 Task: Select a due date automation when advanced on, 2 days before a card is due add fields without custom field "Resume" set to a date between 1 and 7 days ago at 11:00 AM.
Action: Mouse moved to (1355, 103)
Screenshot: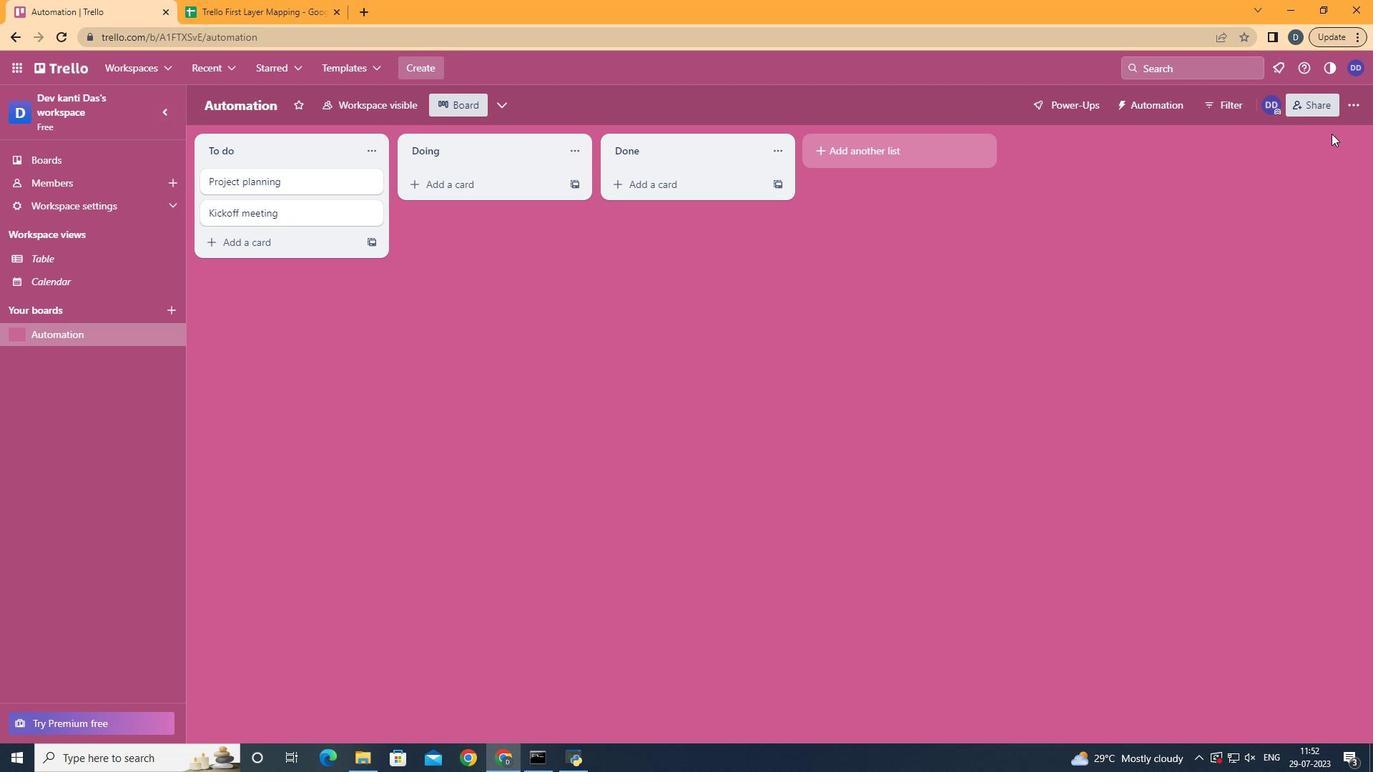 
Action: Mouse pressed left at (1355, 103)
Screenshot: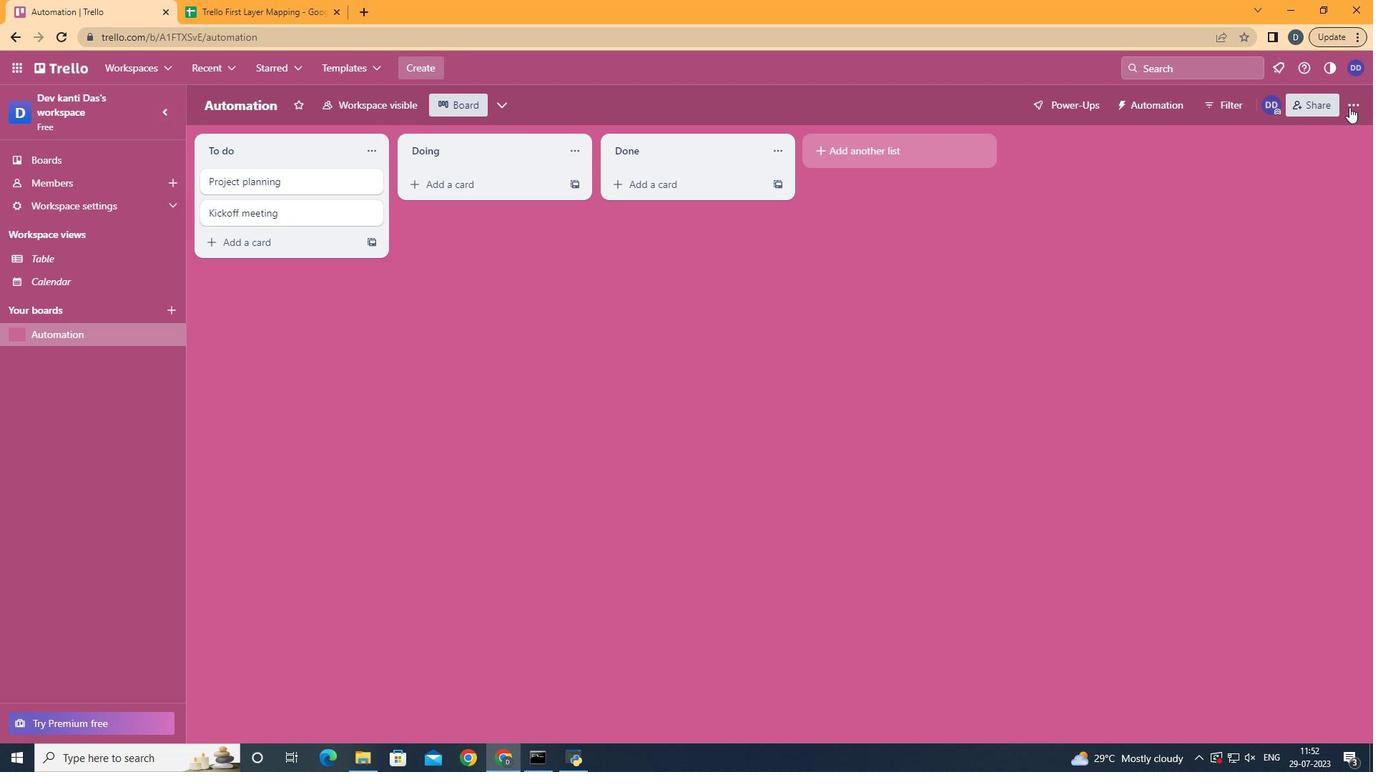
Action: Mouse moved to (1192, 302)
Screenshot: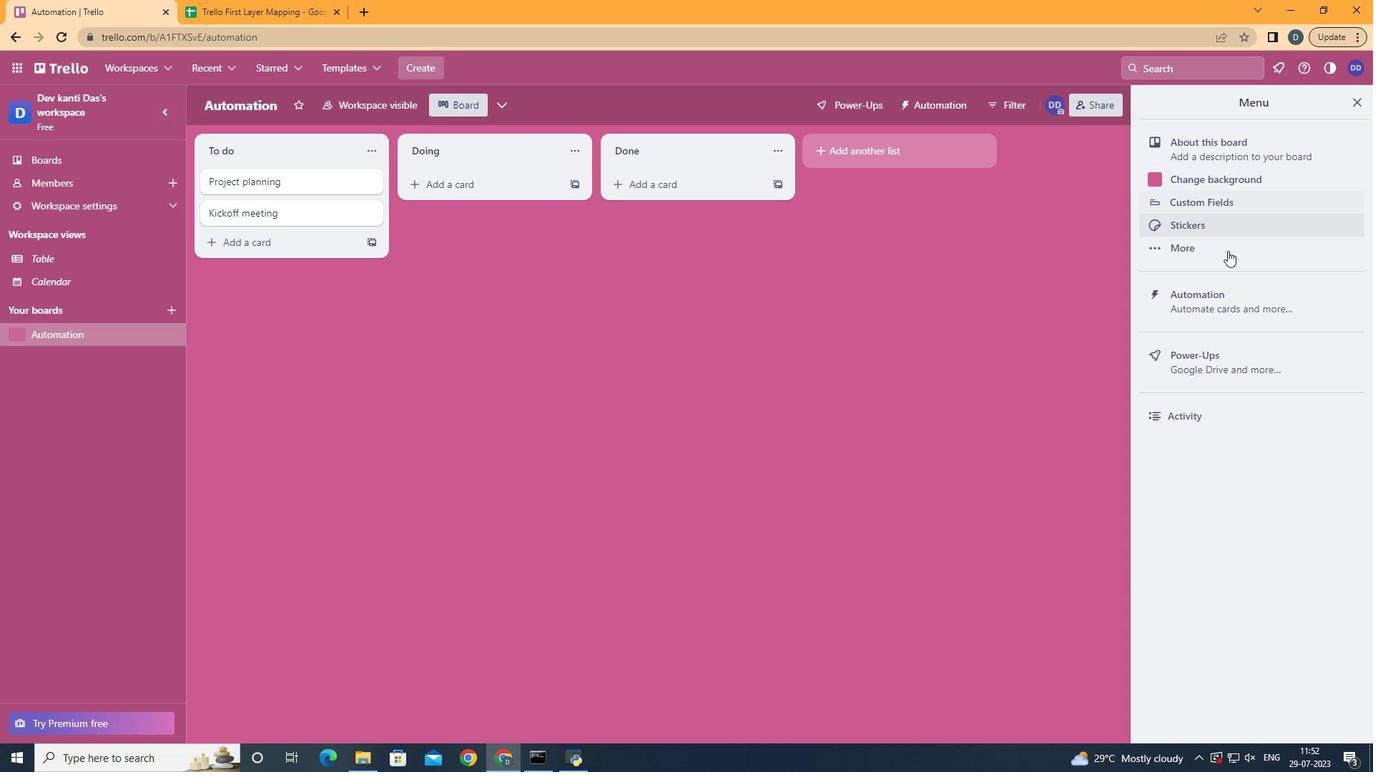
Action: Mouse pressed left at (1192, 302)
Screenshot: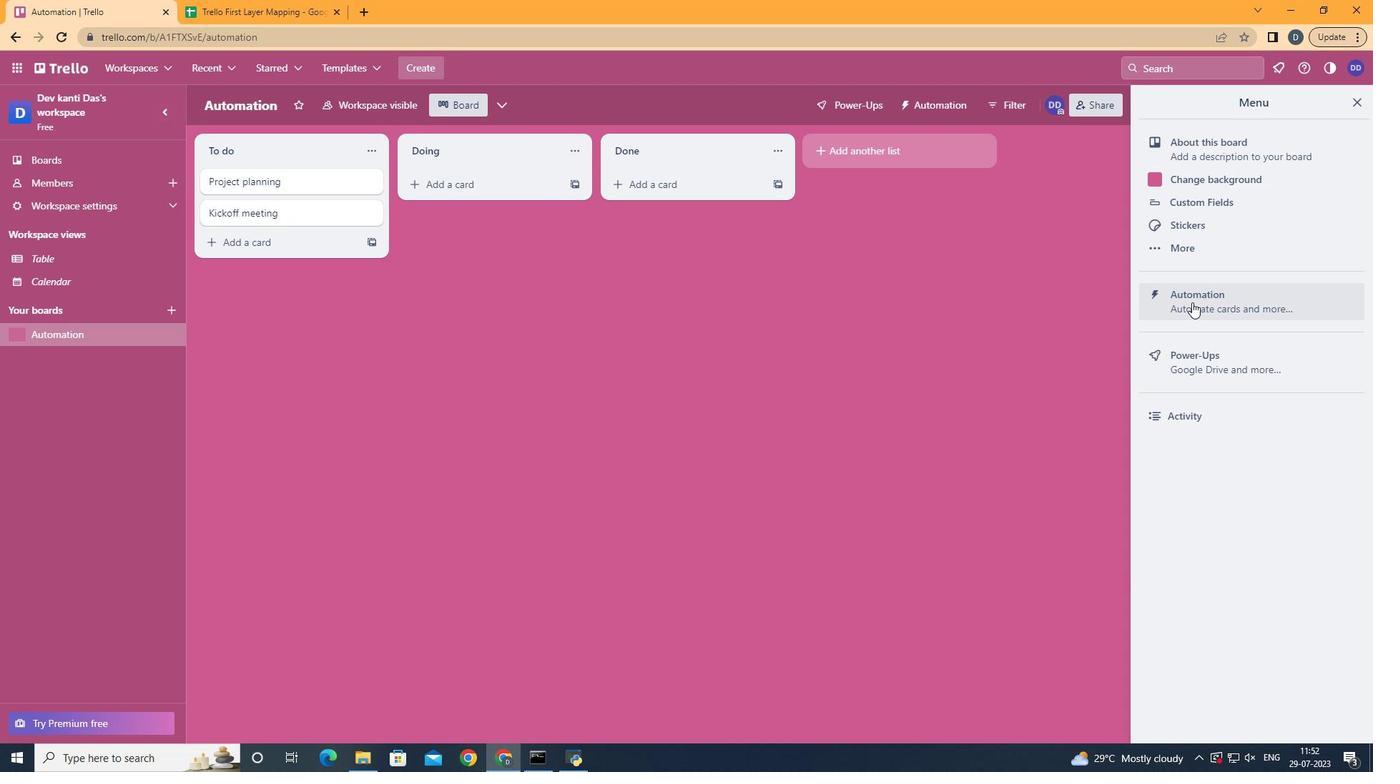 
Action: Mouse moved to (292, 291)
Screenshot: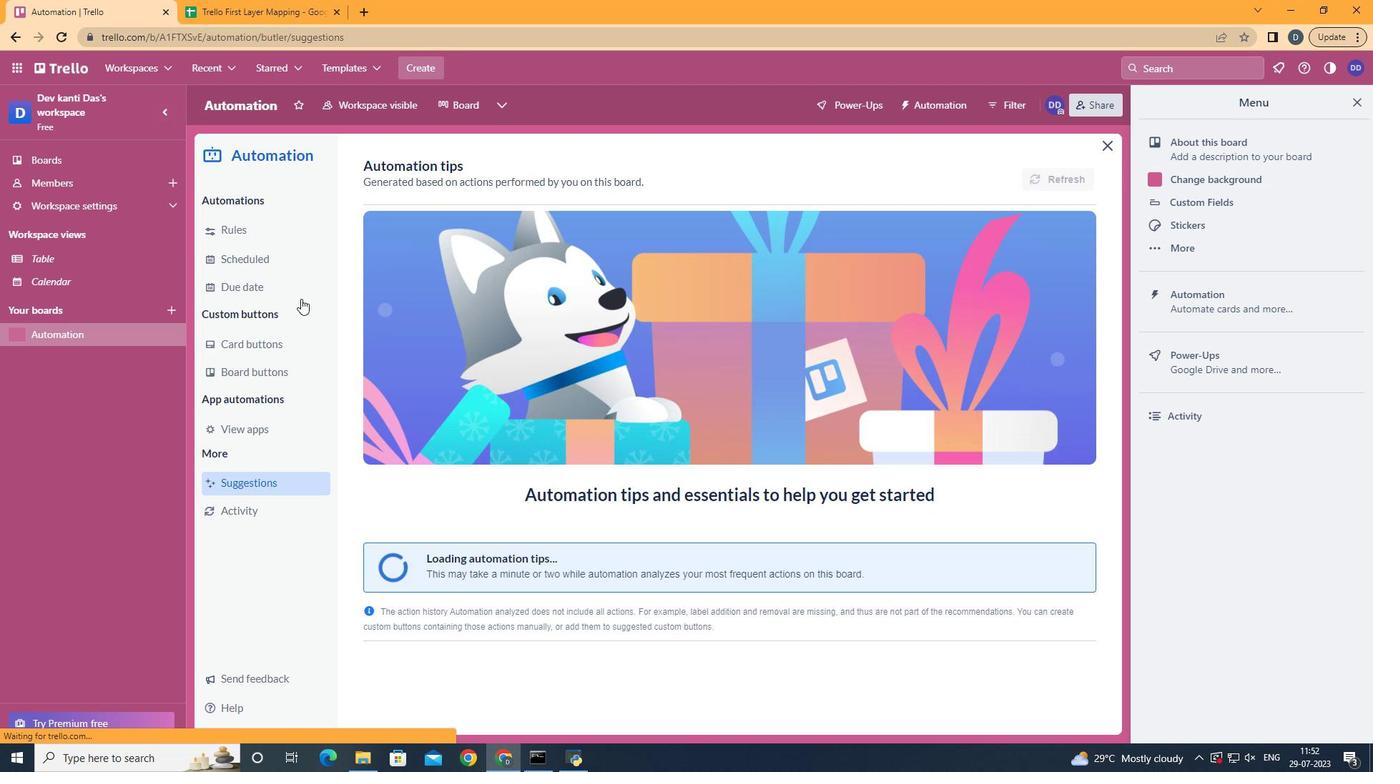 
Action: Mouse pressed left at (292, 291)
Screenshot: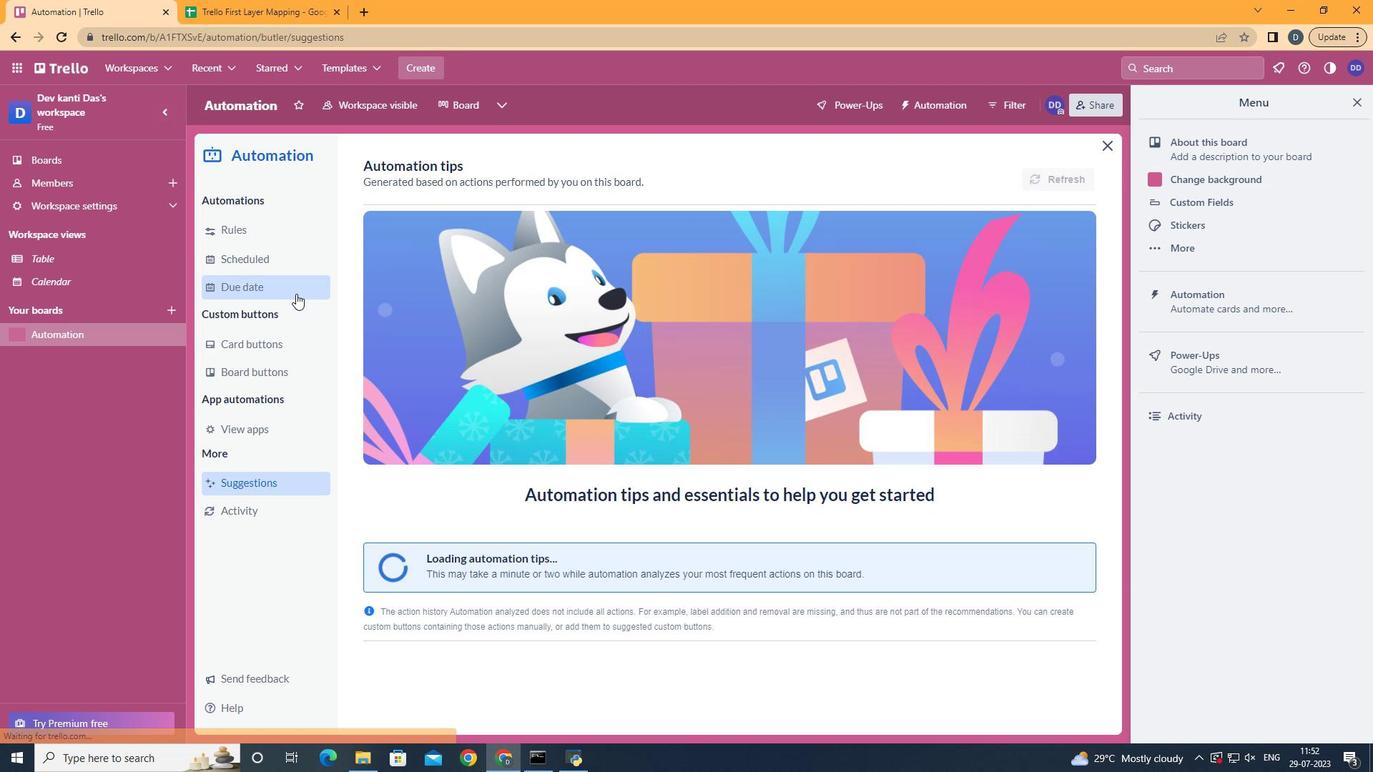 
Action: Mouse moved to (1003, 178)
Screenshot: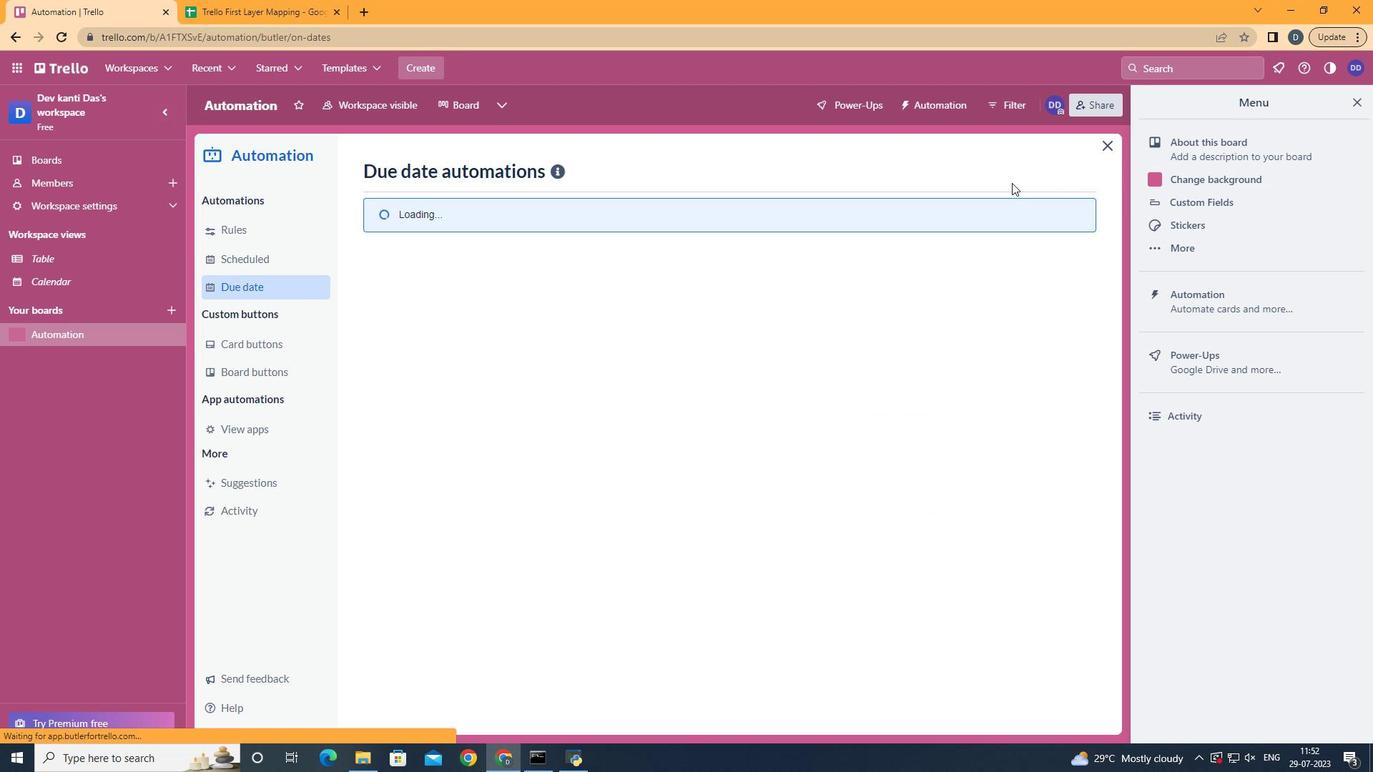 
Action: Mouse pressed left at (1003, 178)
Screenshot: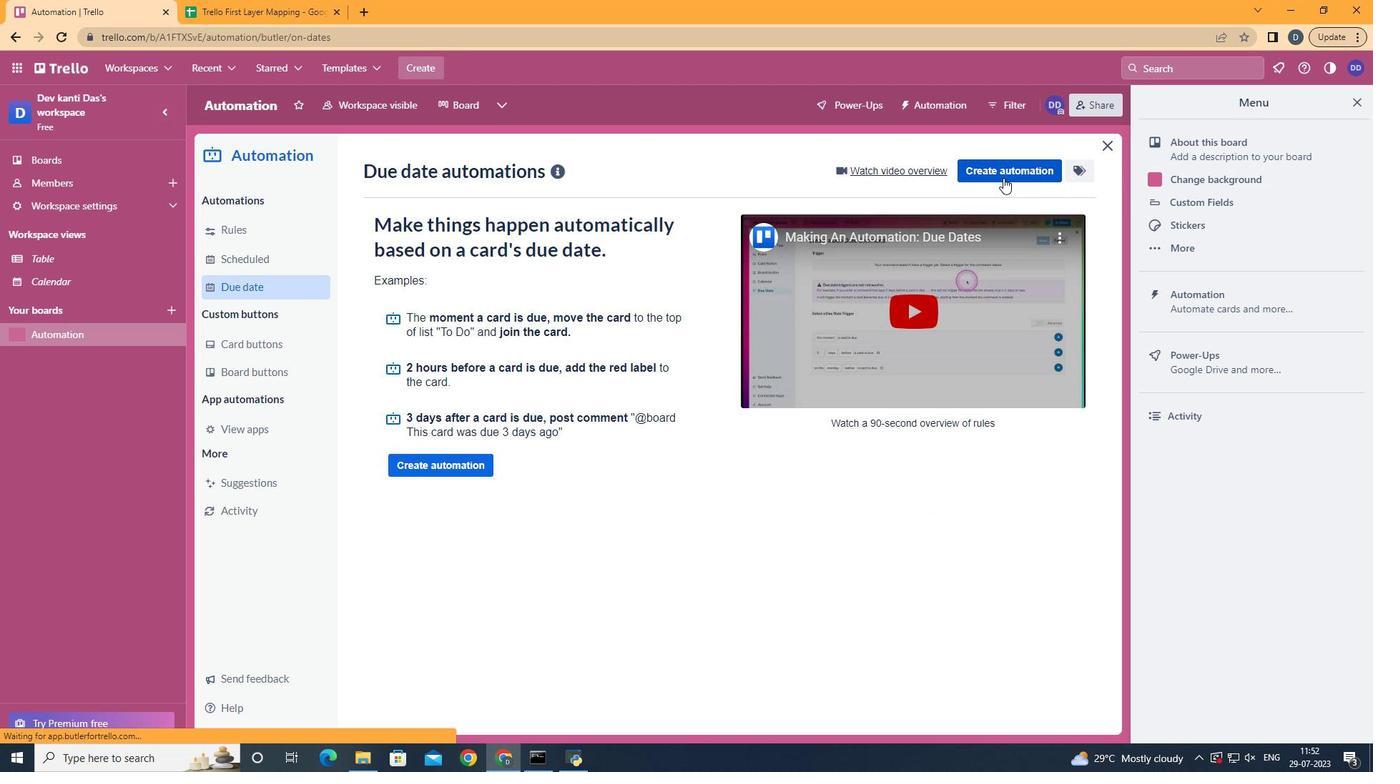 
Action: Mouse moved to (673, 316)
Screenshot: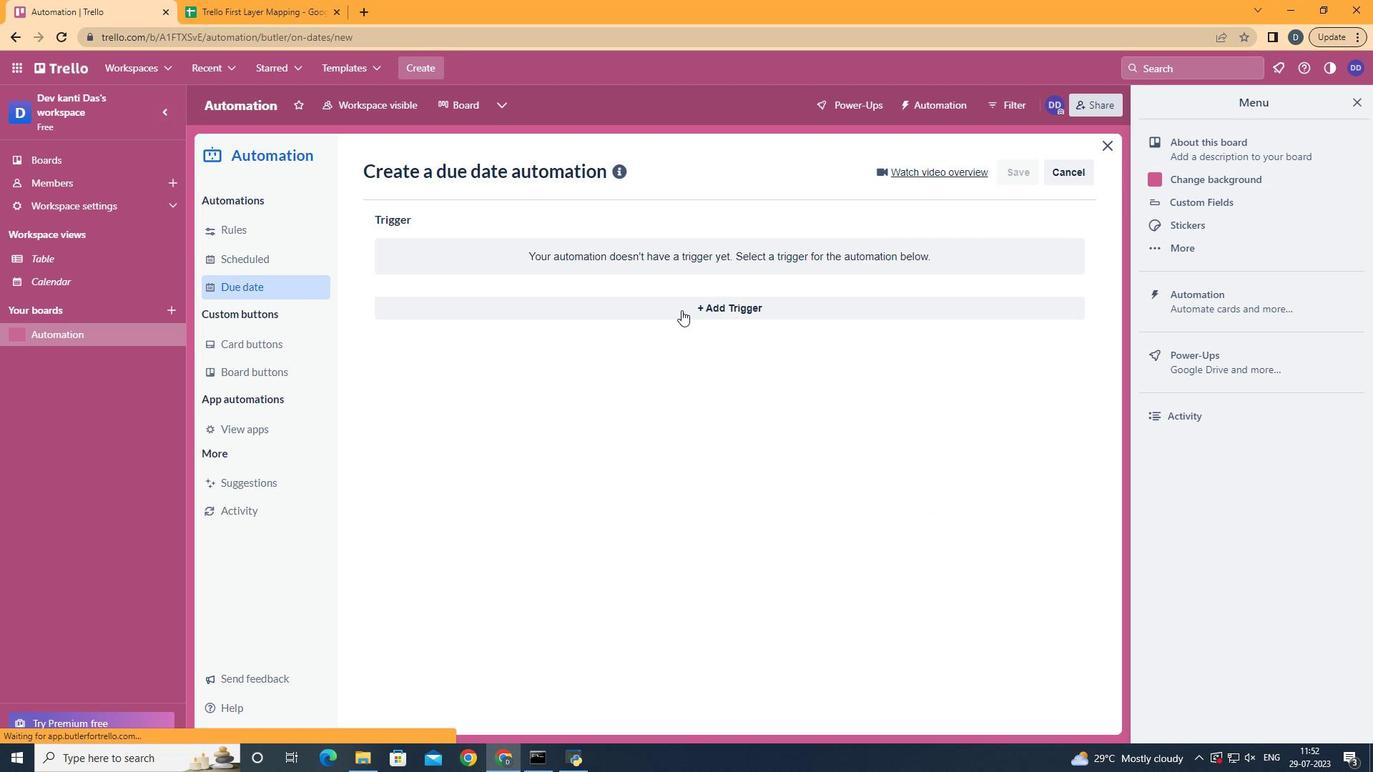 
Action: Mouse pressed left at (673, 316)
Screenshot: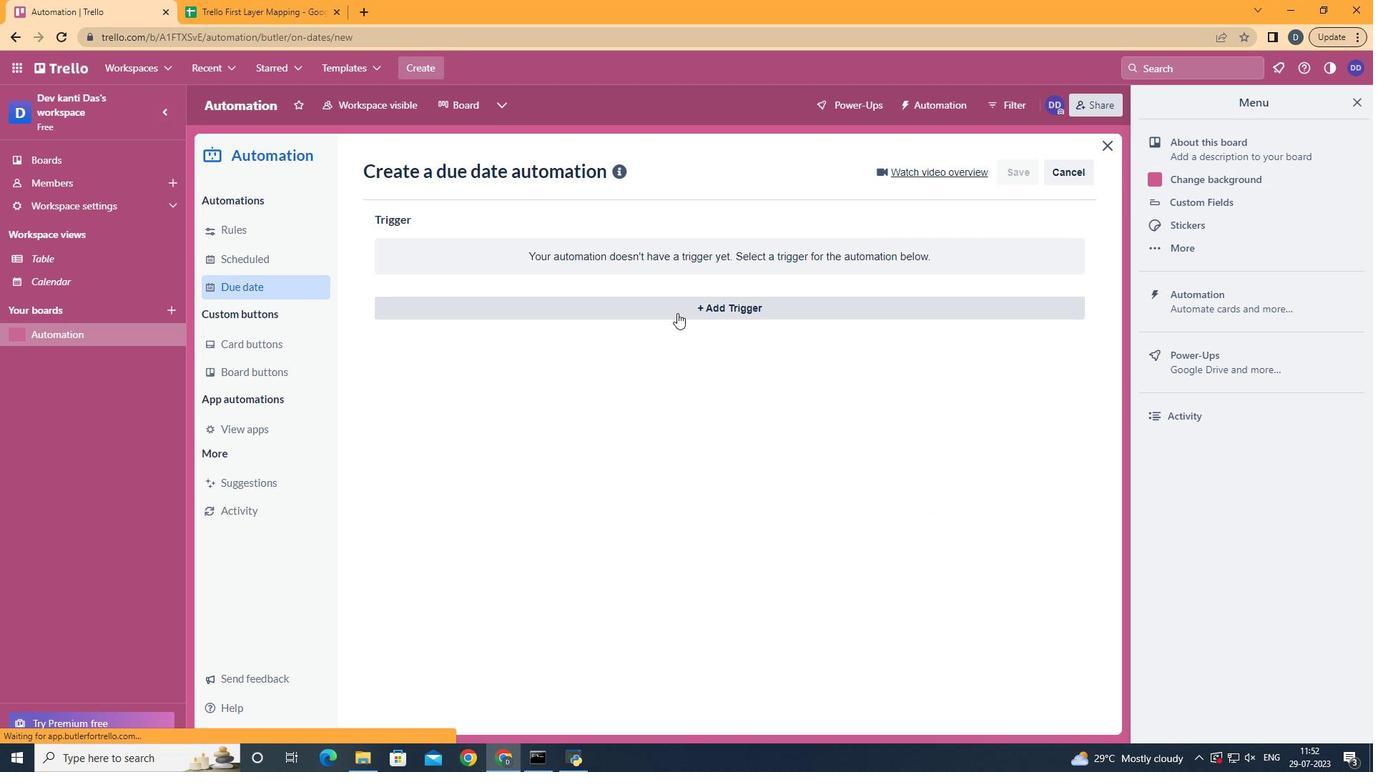 
Action: Mouse moved to (565, 529)
Screenshot: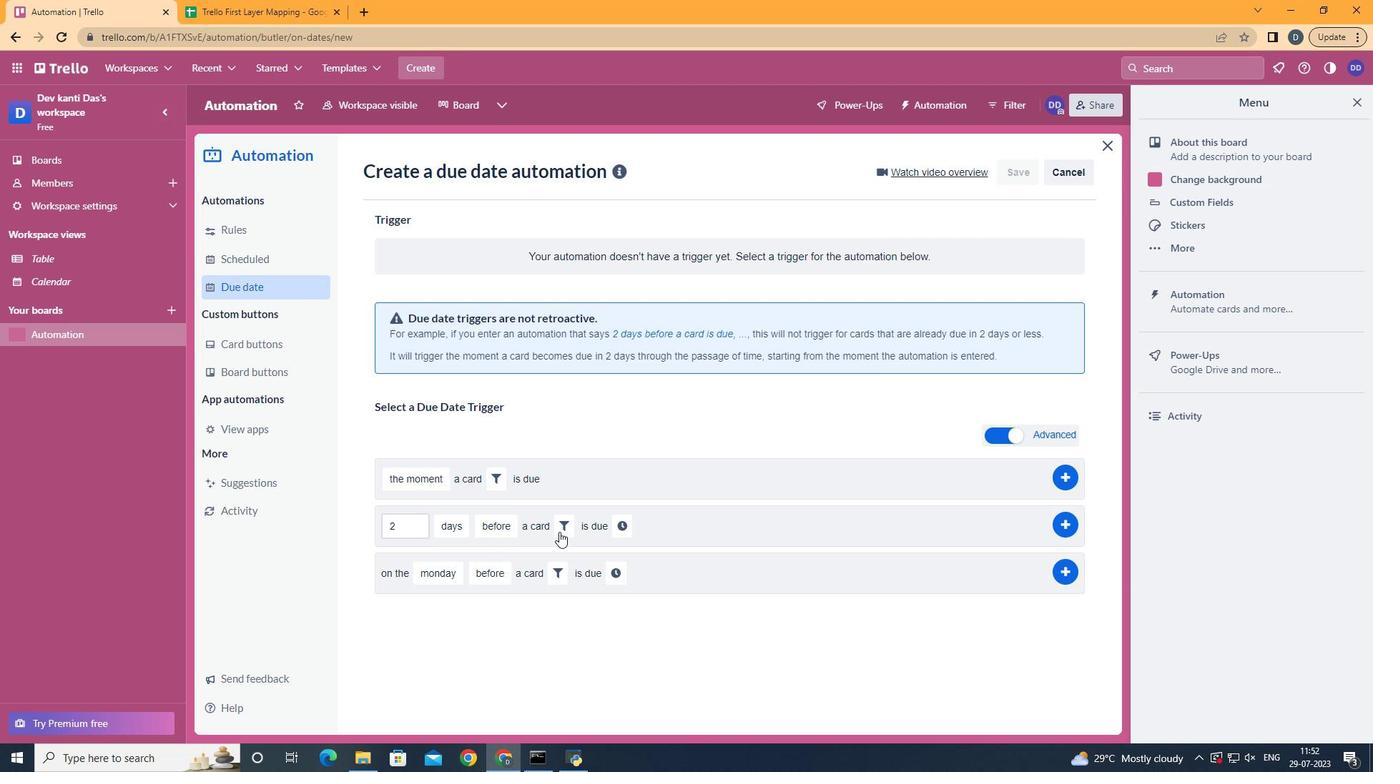 
Action: Mouse pressed left at (565, 529)
Screenshot: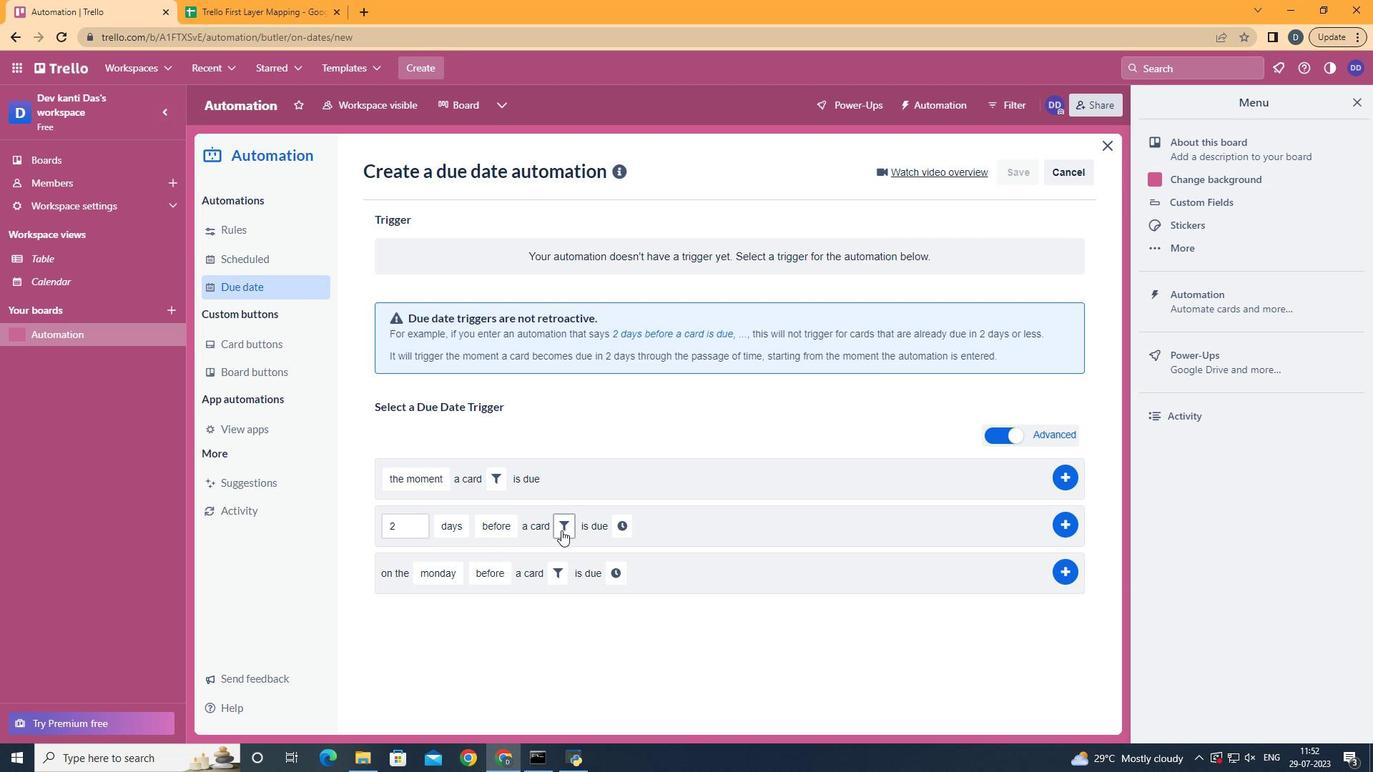 
Action: Mouse moved to (793, 581)
Screenshot: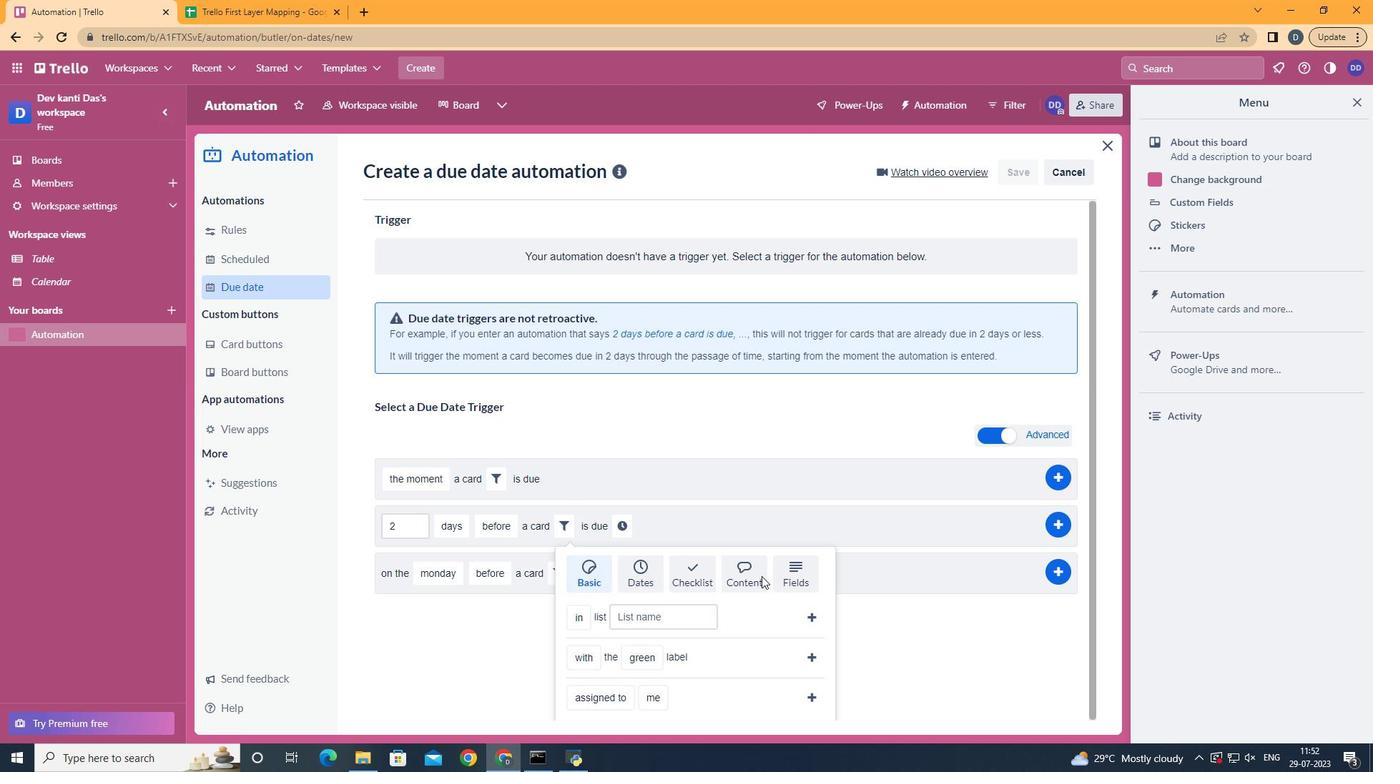 
Action: Mouse pressed left at (793, 581)
Screenshot: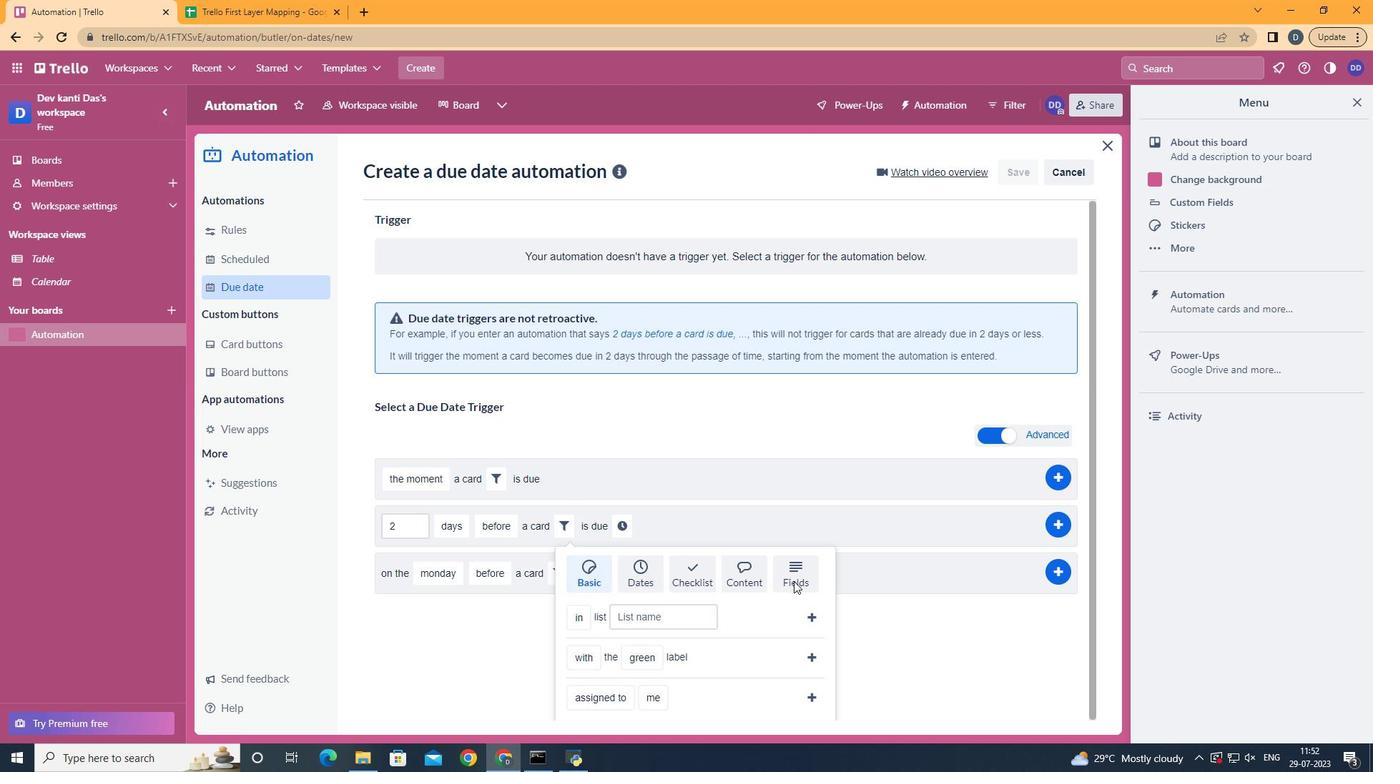
Action: Mouse moved to (794, 580)
Screenshot: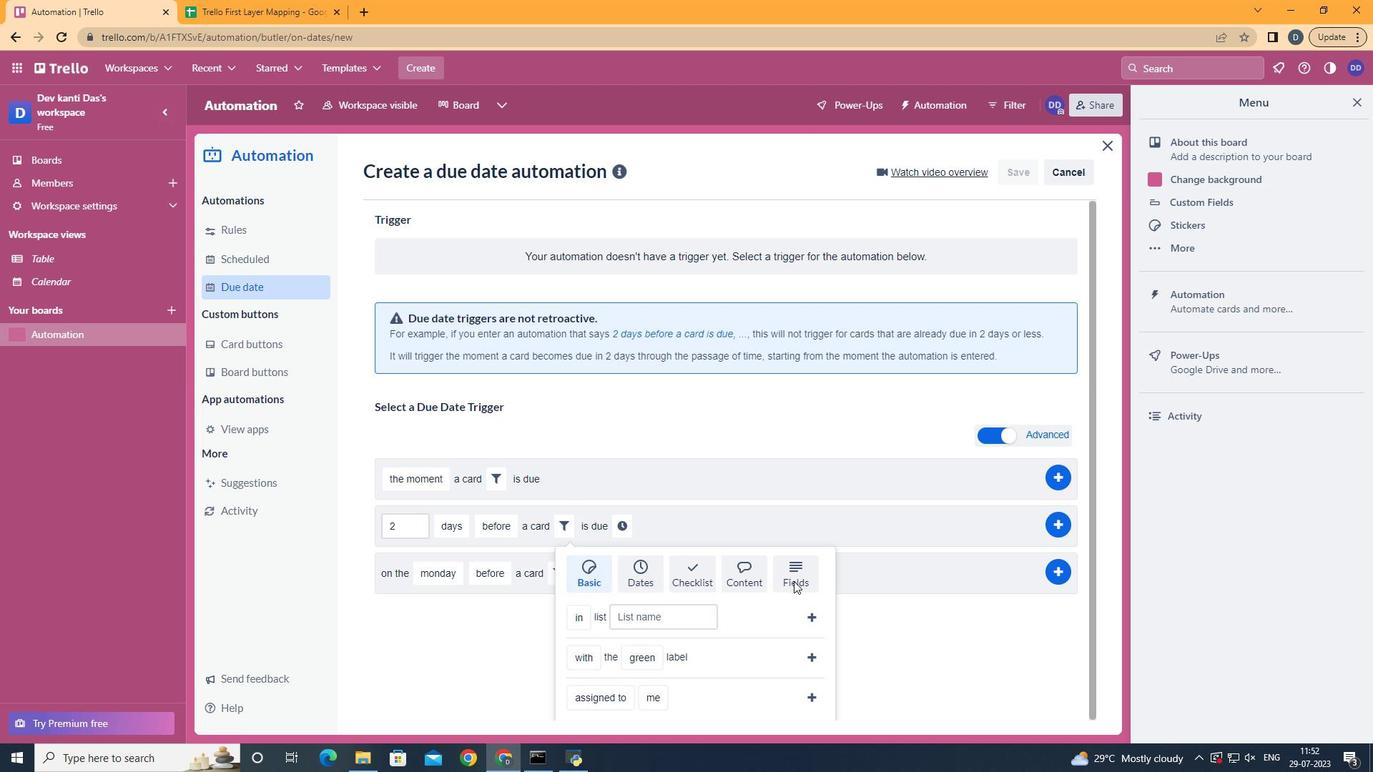 
Action: Mouse scrolled (794, 579) with delta (0, 0)
Screenshot: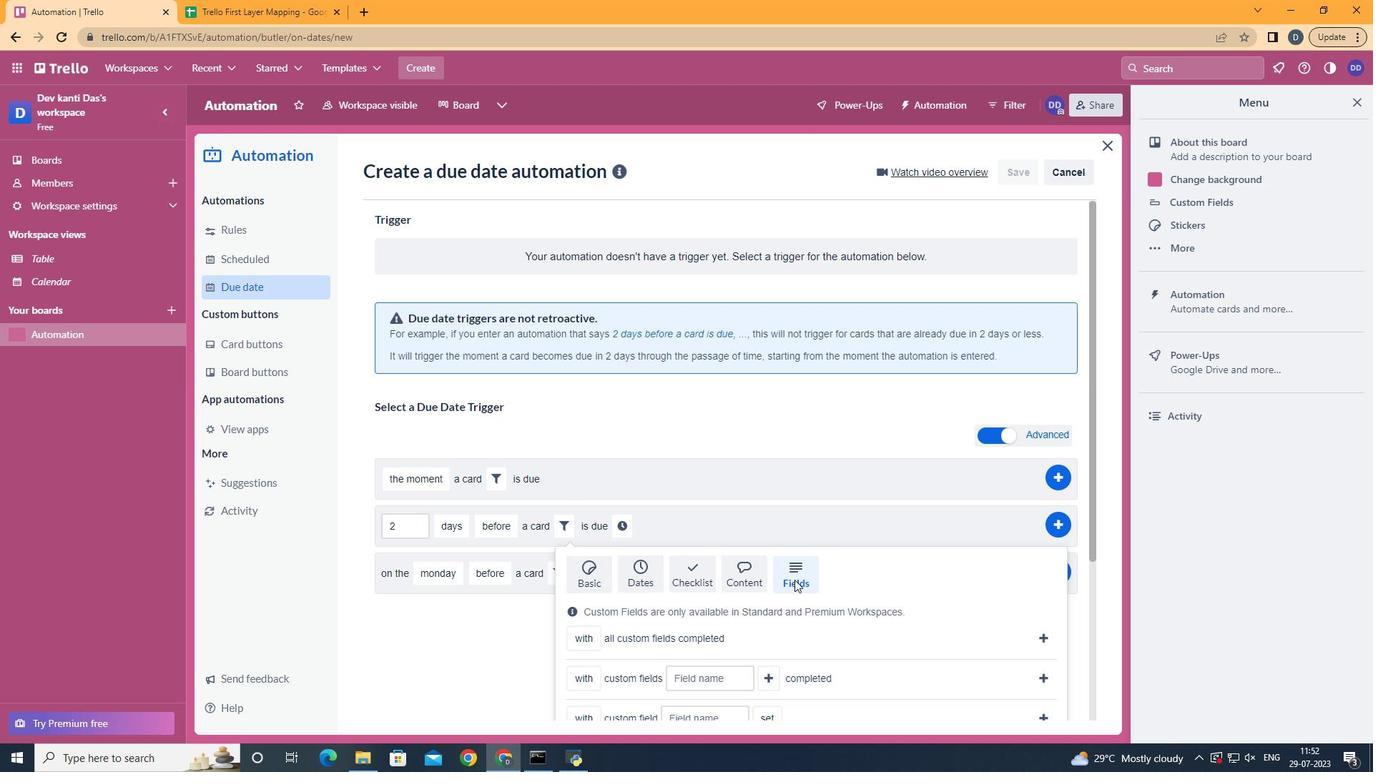 
Action: Mouse scrolled (794, 579) with delta (0, 0)
Screenshot: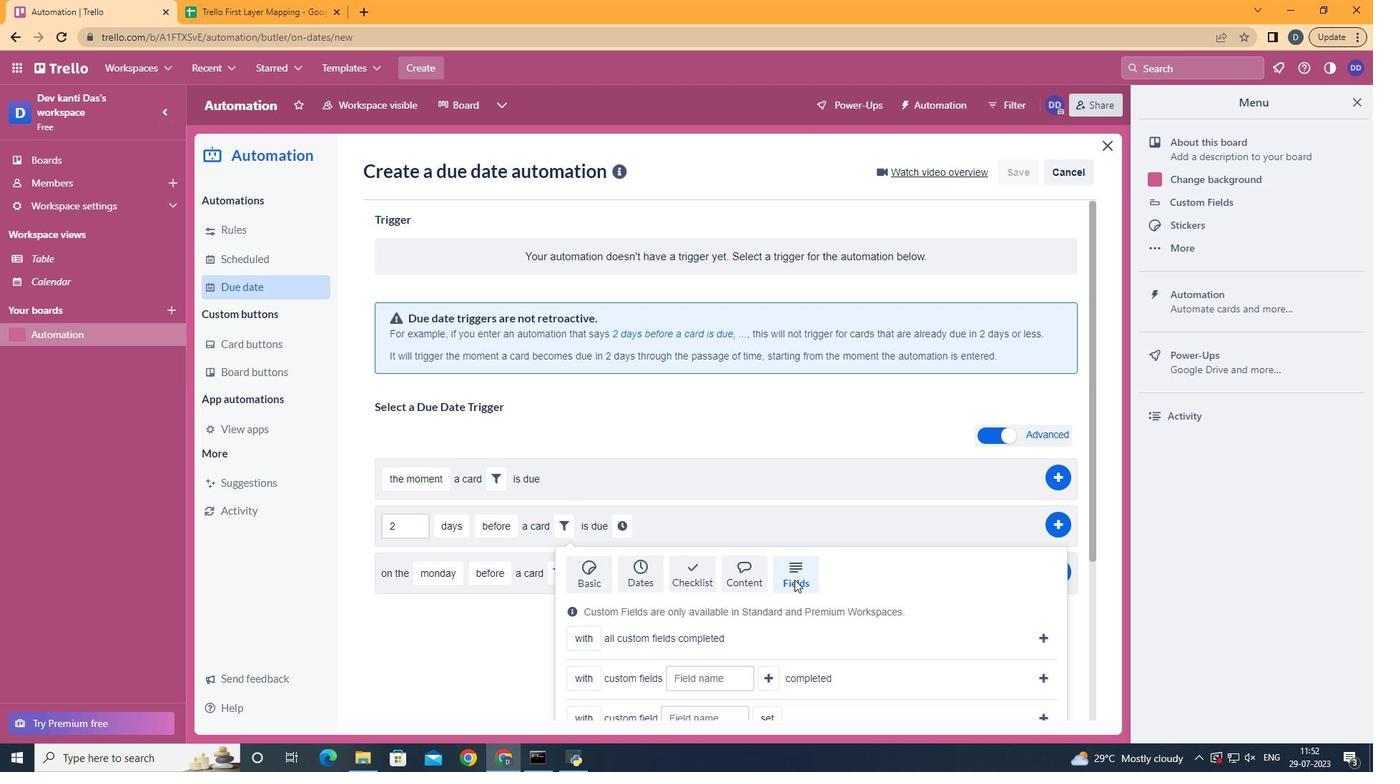 
Action: Mouse scrolled (794, 579) with delta (0, 0)
Screenshot: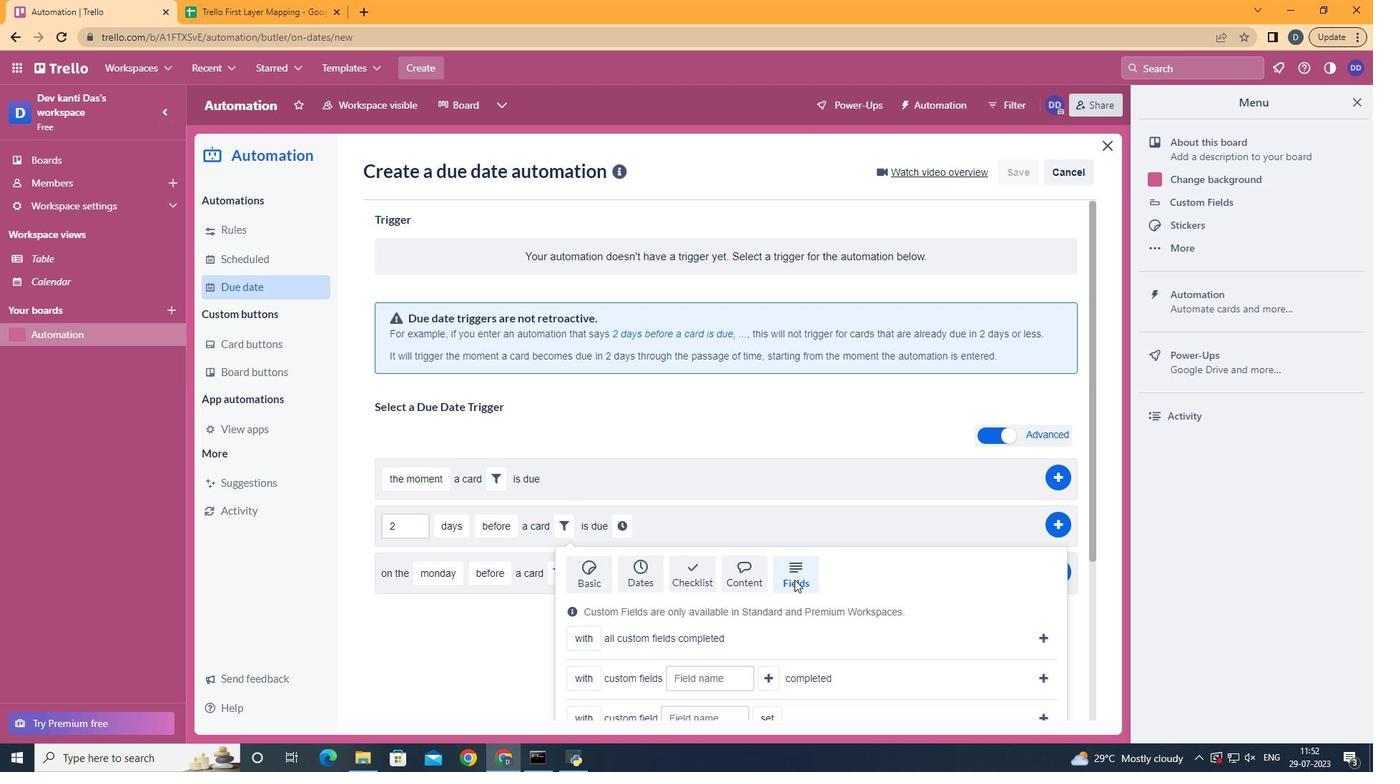 
Action: Mouse scrolled (794, 579) with delta (0, 0)
Screenshot: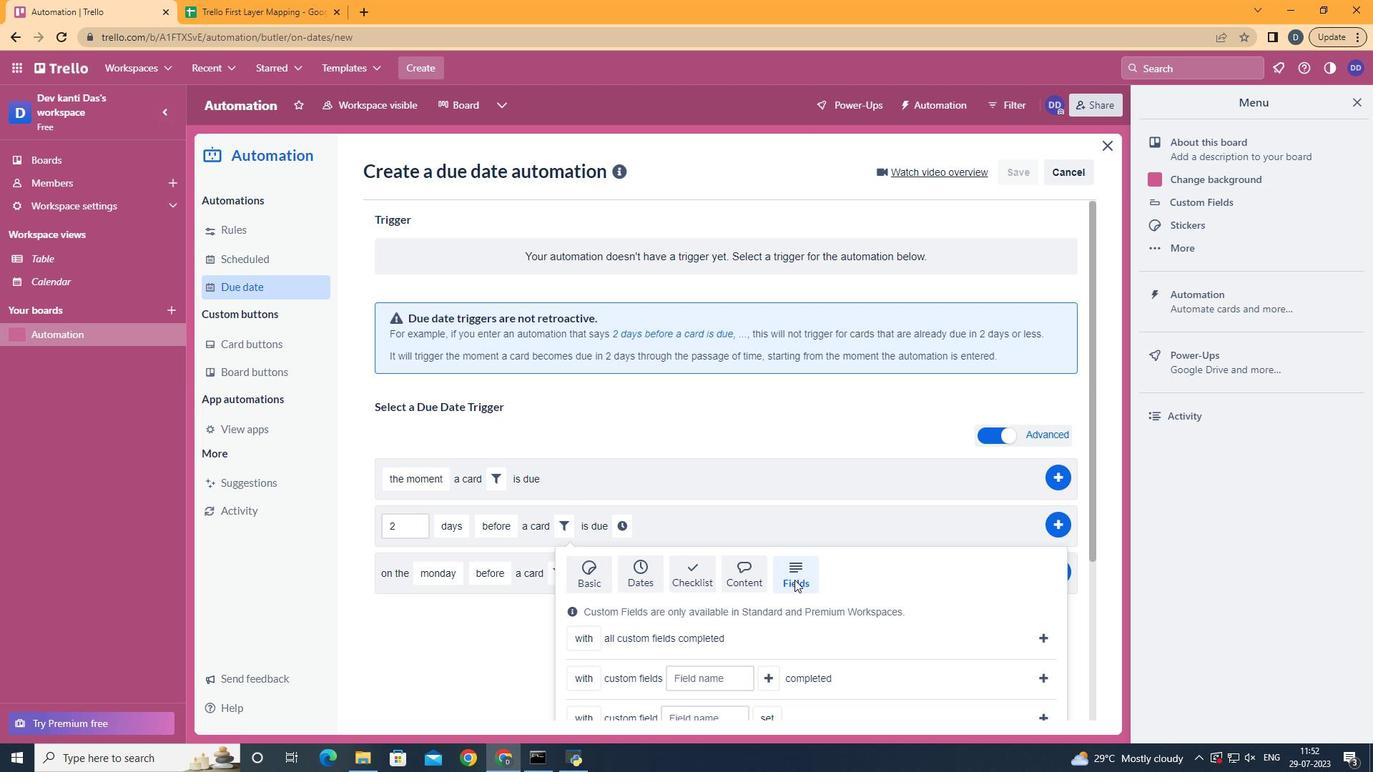 
Action: Mouse scrolled (794, 579) with delta (0, 0)
Screenshot: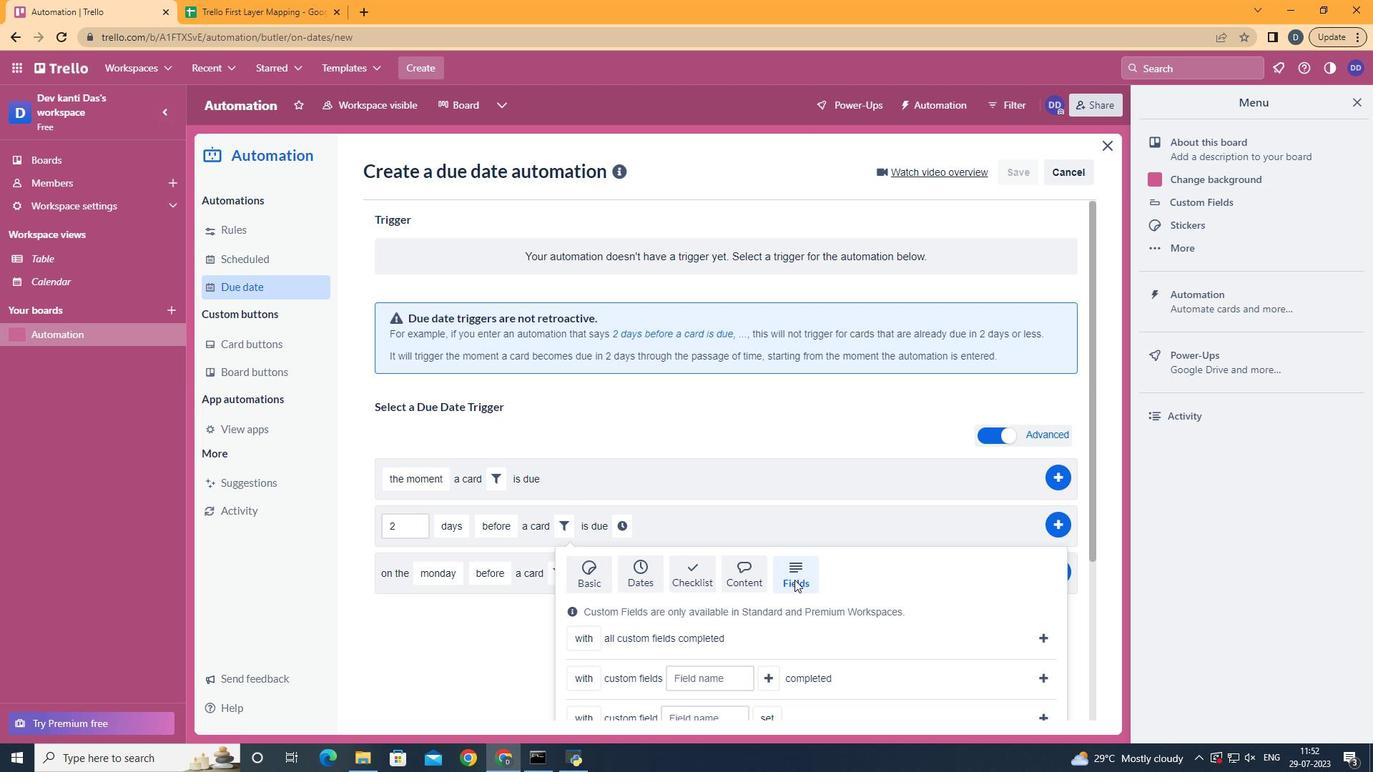 
Action: Mouse moved to (602, 664)
Screenshot: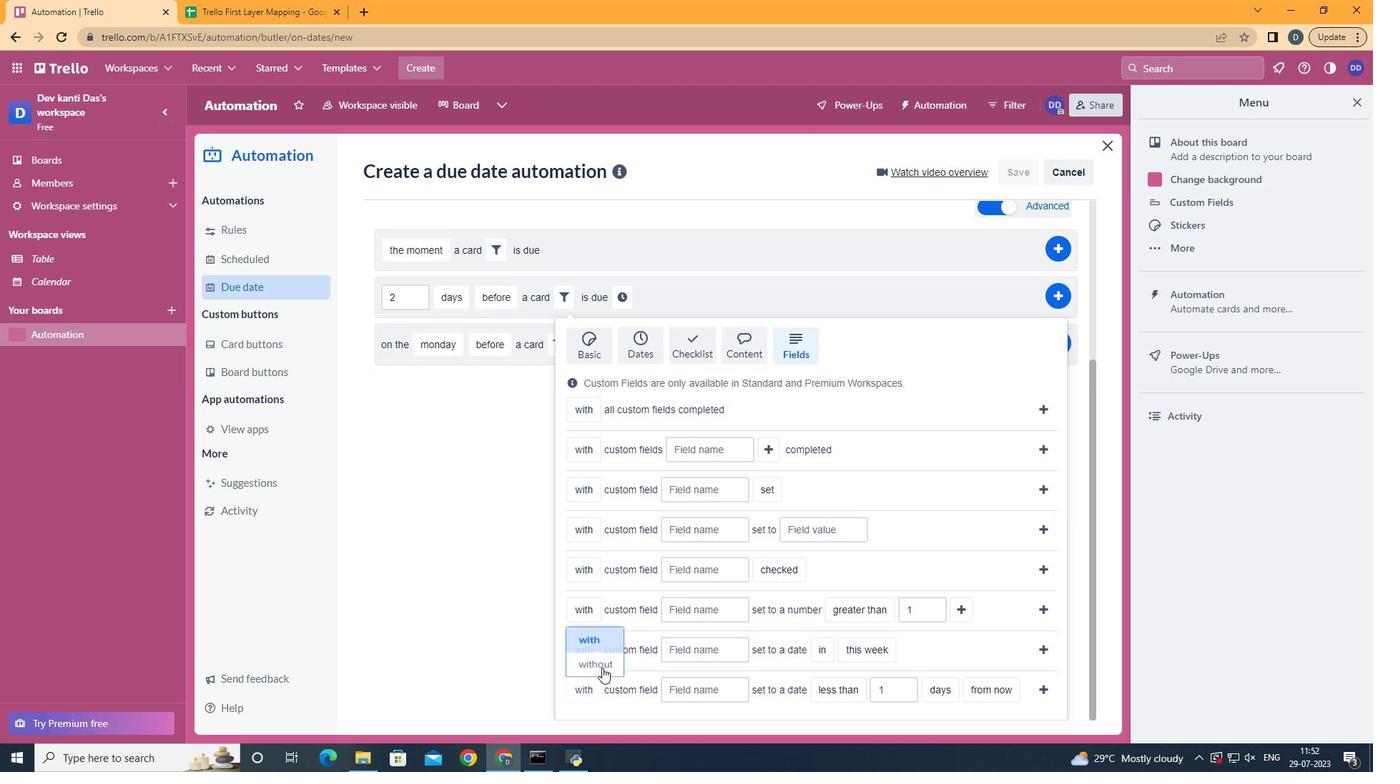 
Action: Mouse pressed left at (602, 664)
Screenshot: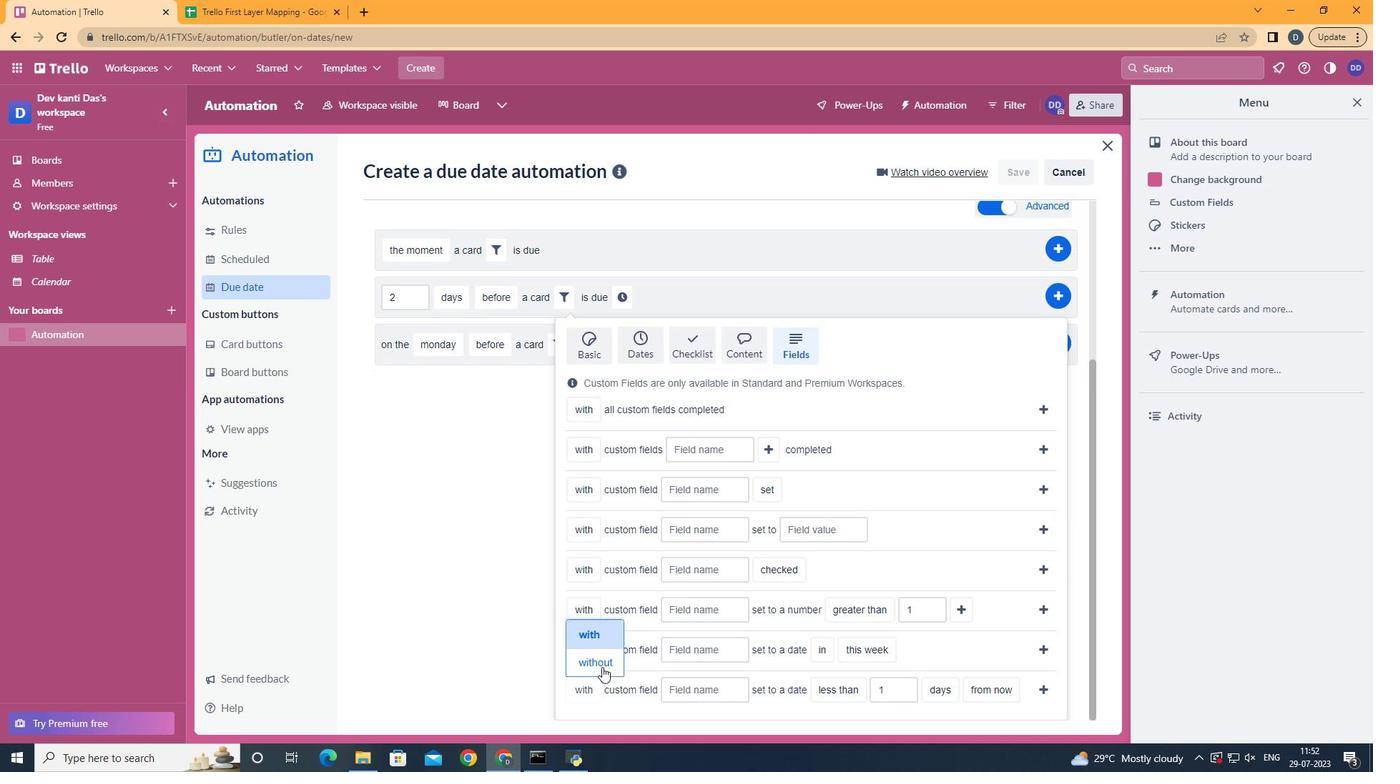 
Action: Mouse moved to (718, 689)
Screenshot: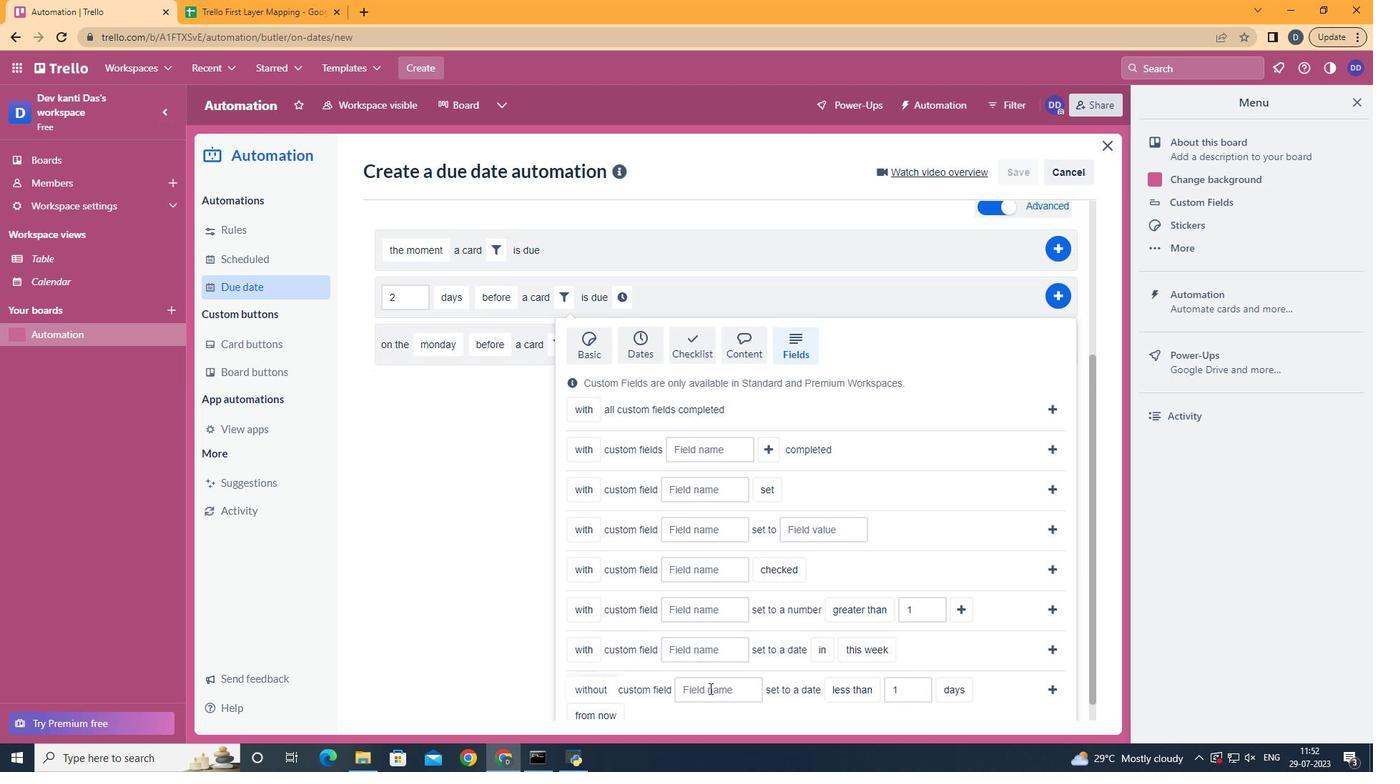
Action: Mouse pressed left at (718, 689)
Screenshot: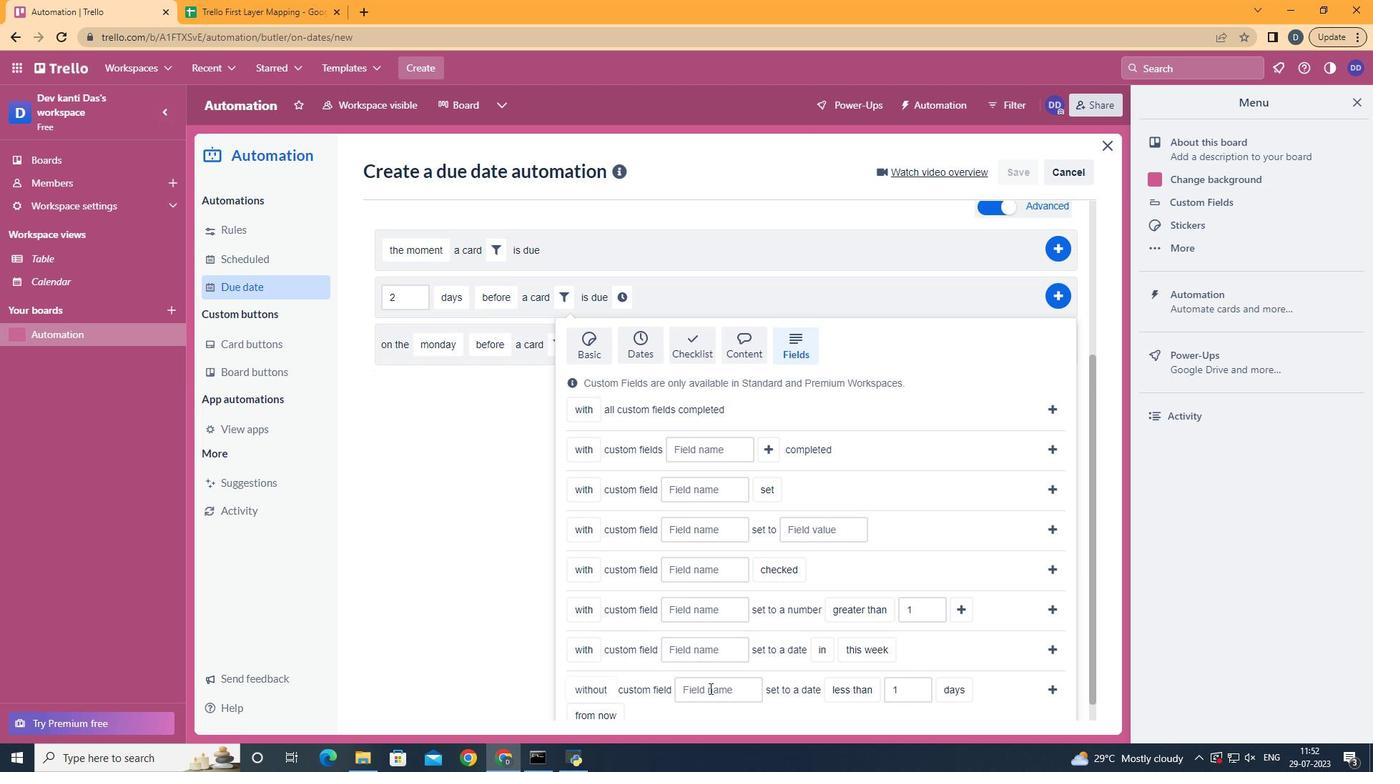 
Action: Key pressed <Key.shift>Resume
Screenshot: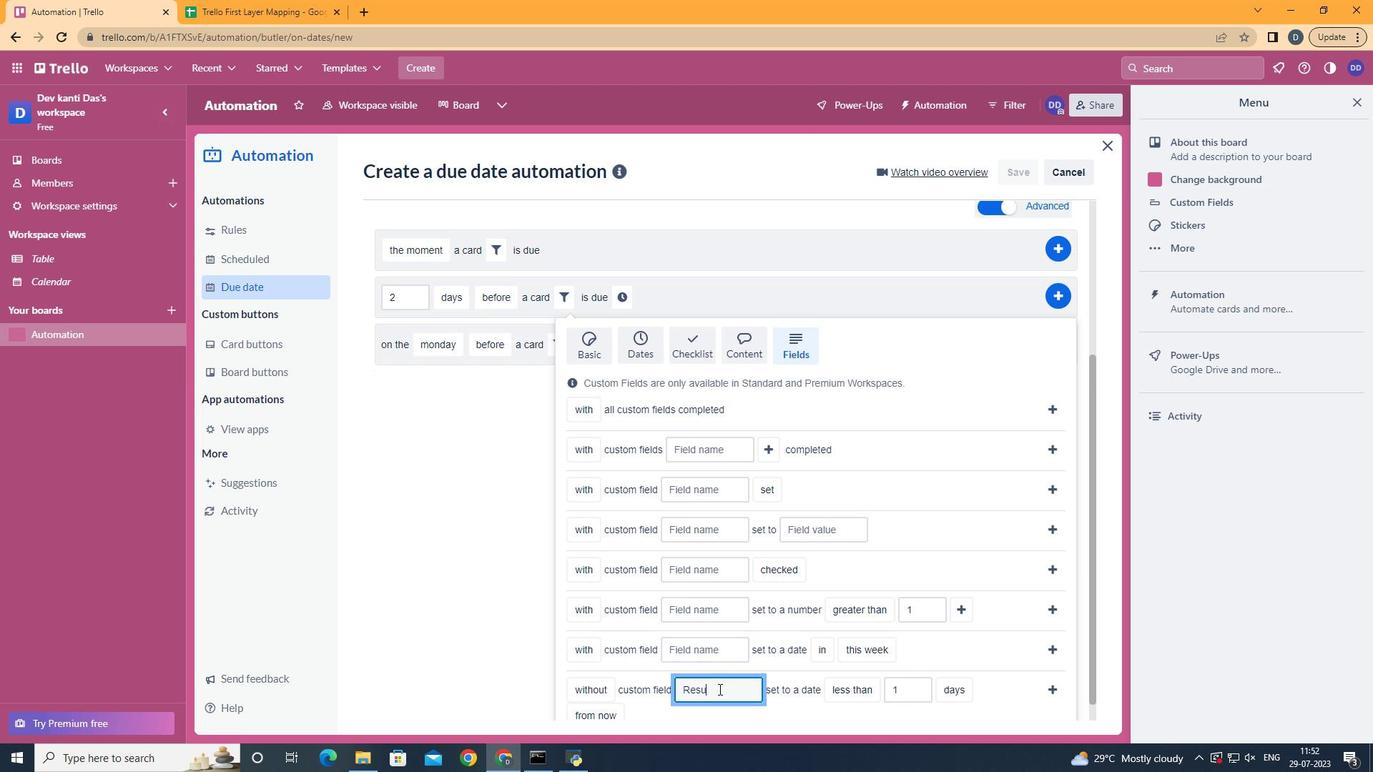 
Action: Mouse moved to (725, 677)
Screenshot: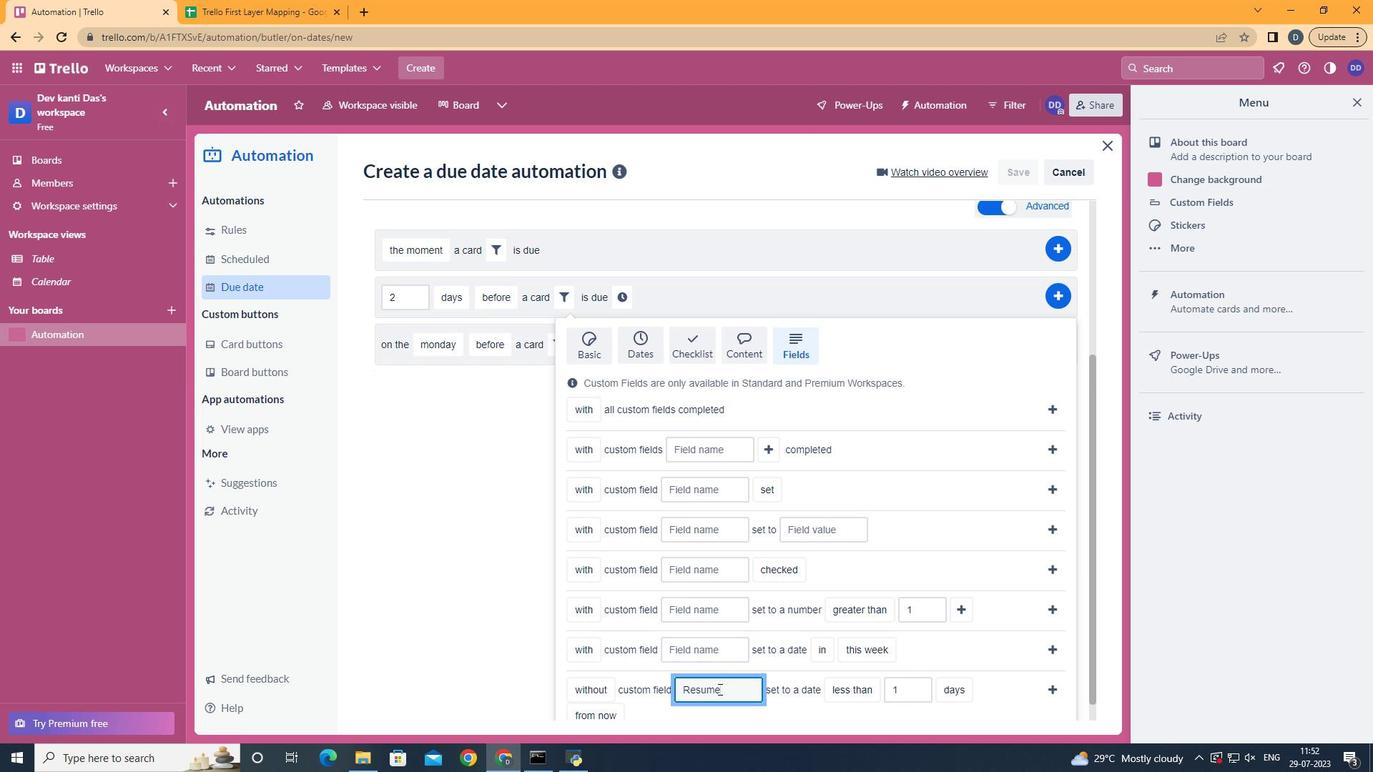 
Action: Mouse scrolled (725, 676) with delta (0, 0)
Screenshot: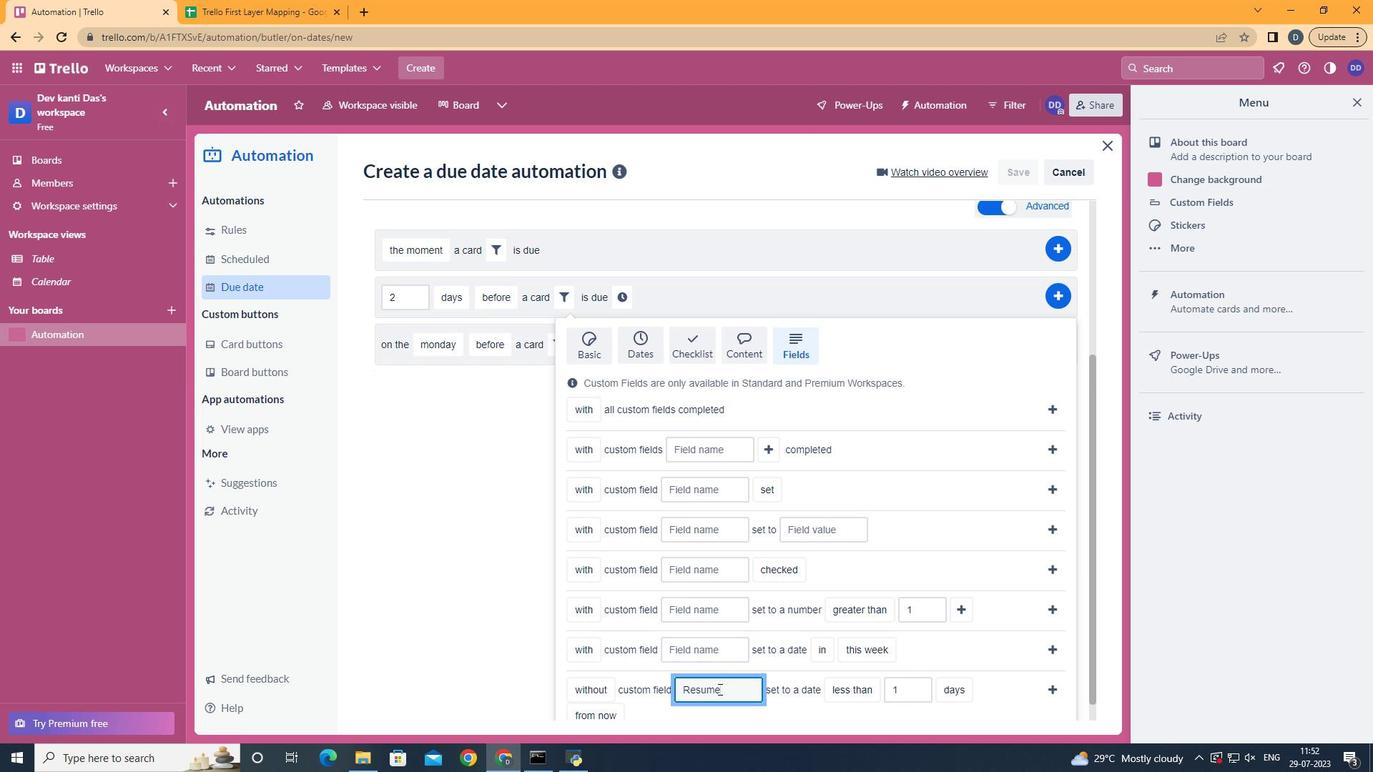 
Action: Mouse moved to (725, 676)
Screenshot: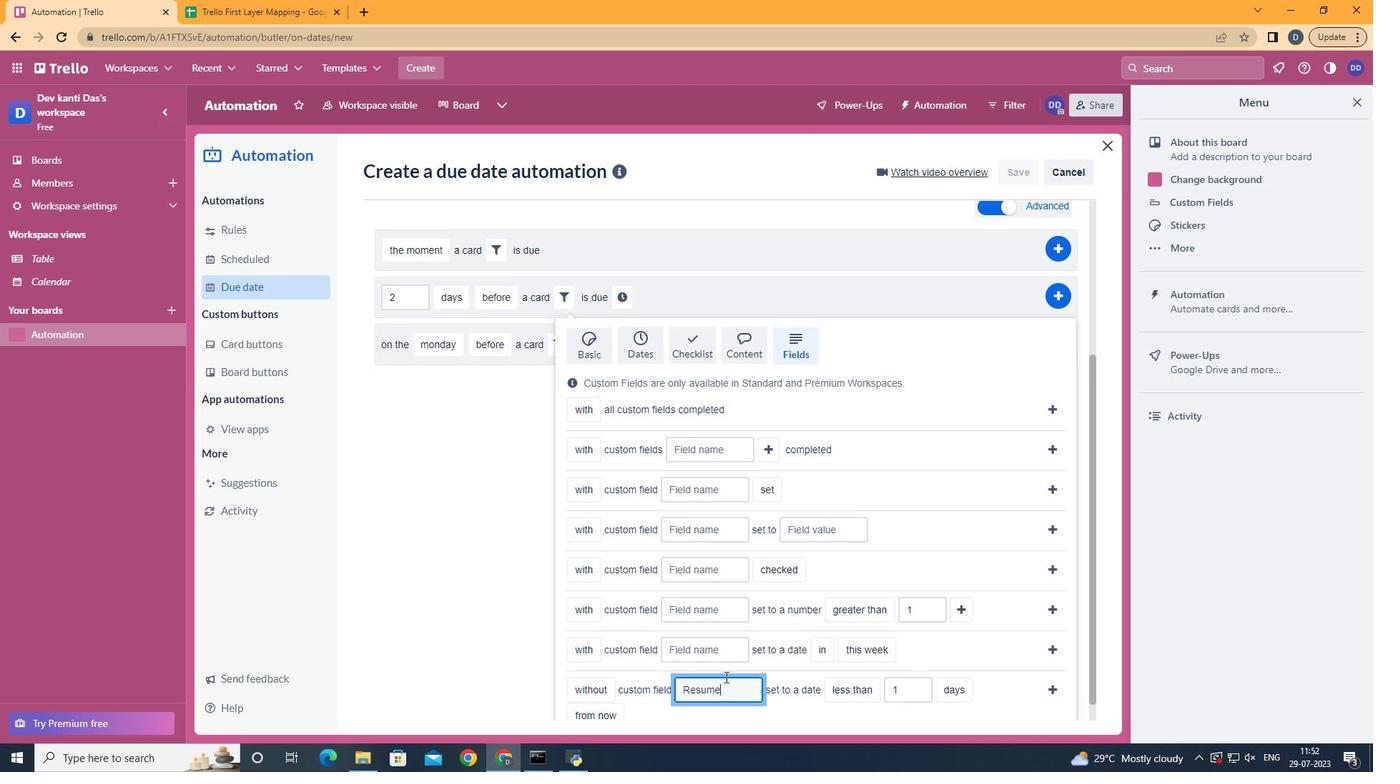 
Action: Mouse scrolled (725, 675) with delta (0, 0)
Screenshot: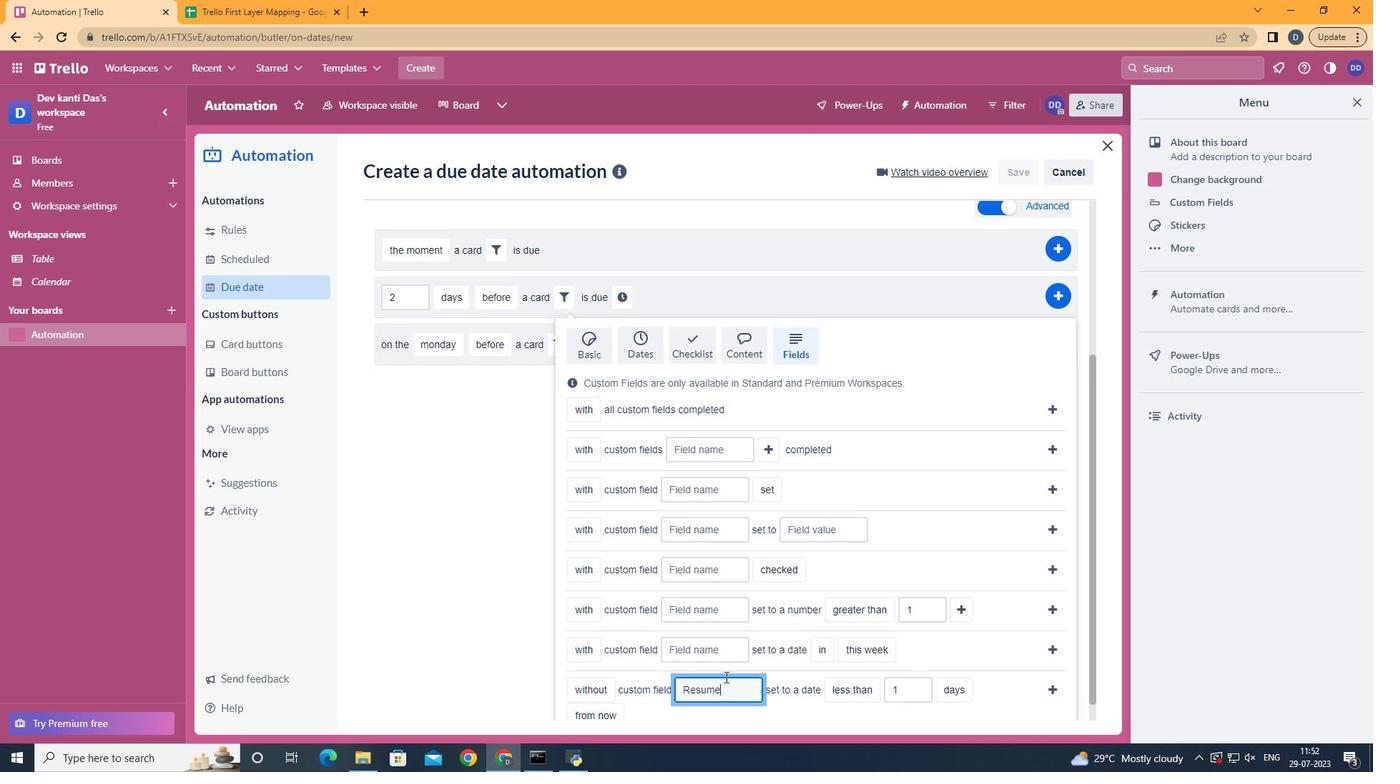 
Action: Mouse scrolled (725, 675) with delta (0, 0)
Screenshot: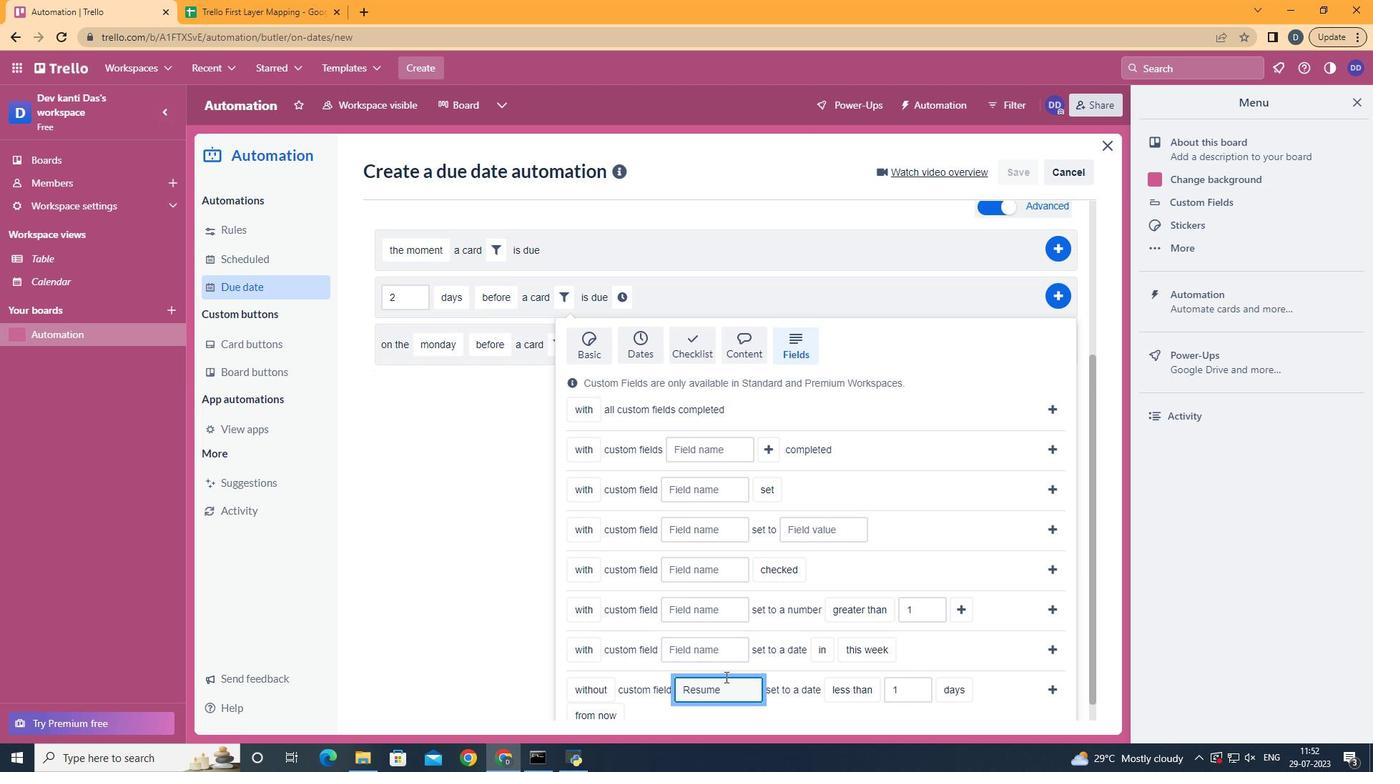 
Action: Mouse scrolled (725, 675) with delta (0, 0)
Screenshot: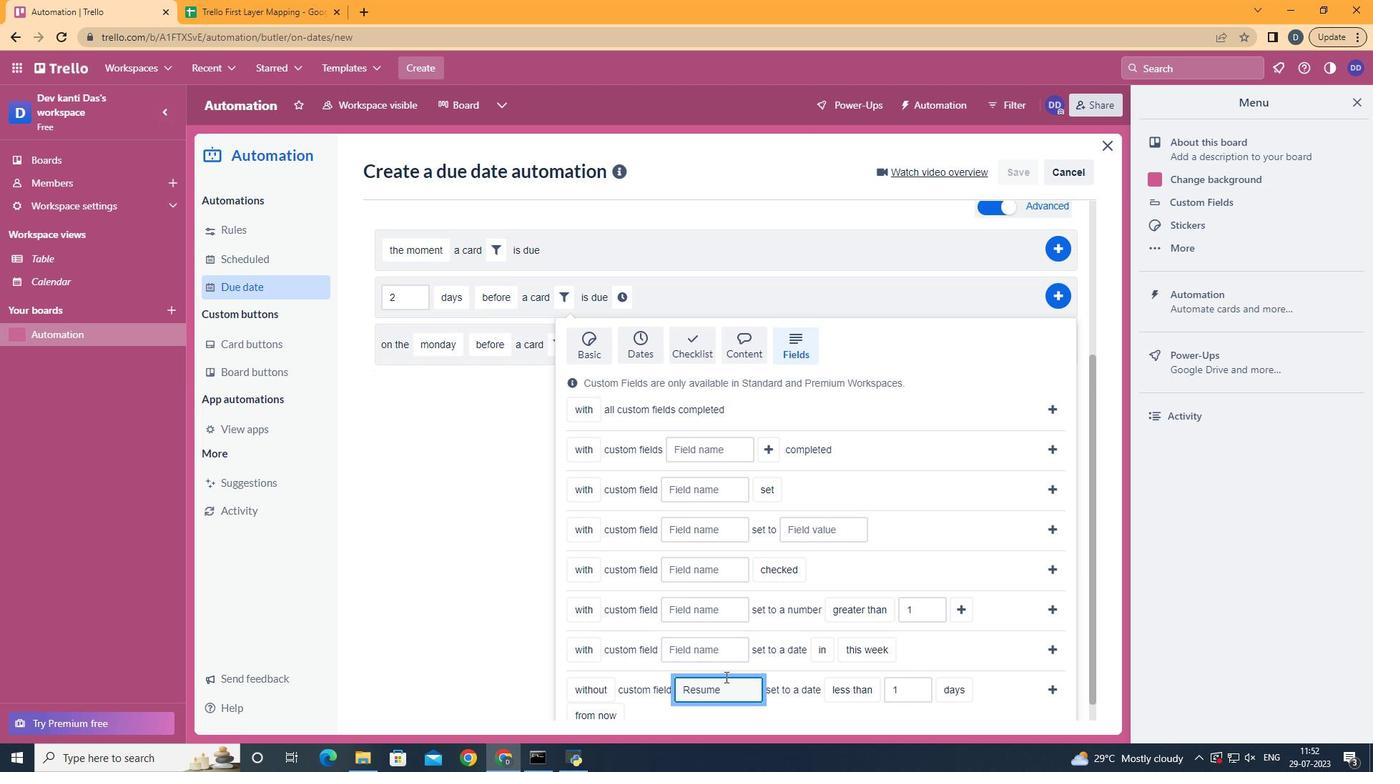 
Action: Mouse scrolled (725, 675) with delta (0, 0)
Screenshot: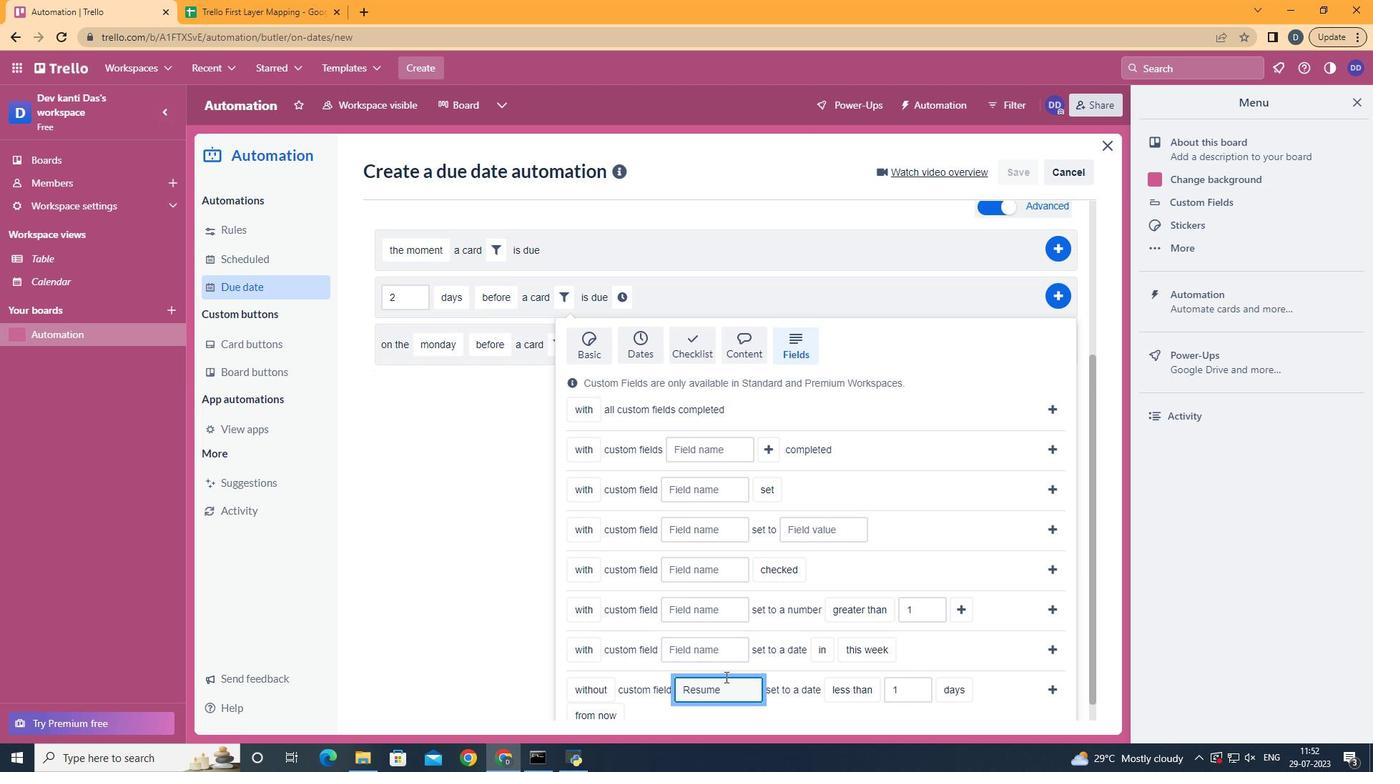 
Action: Mouse moved to (862, 644)
Screenshot: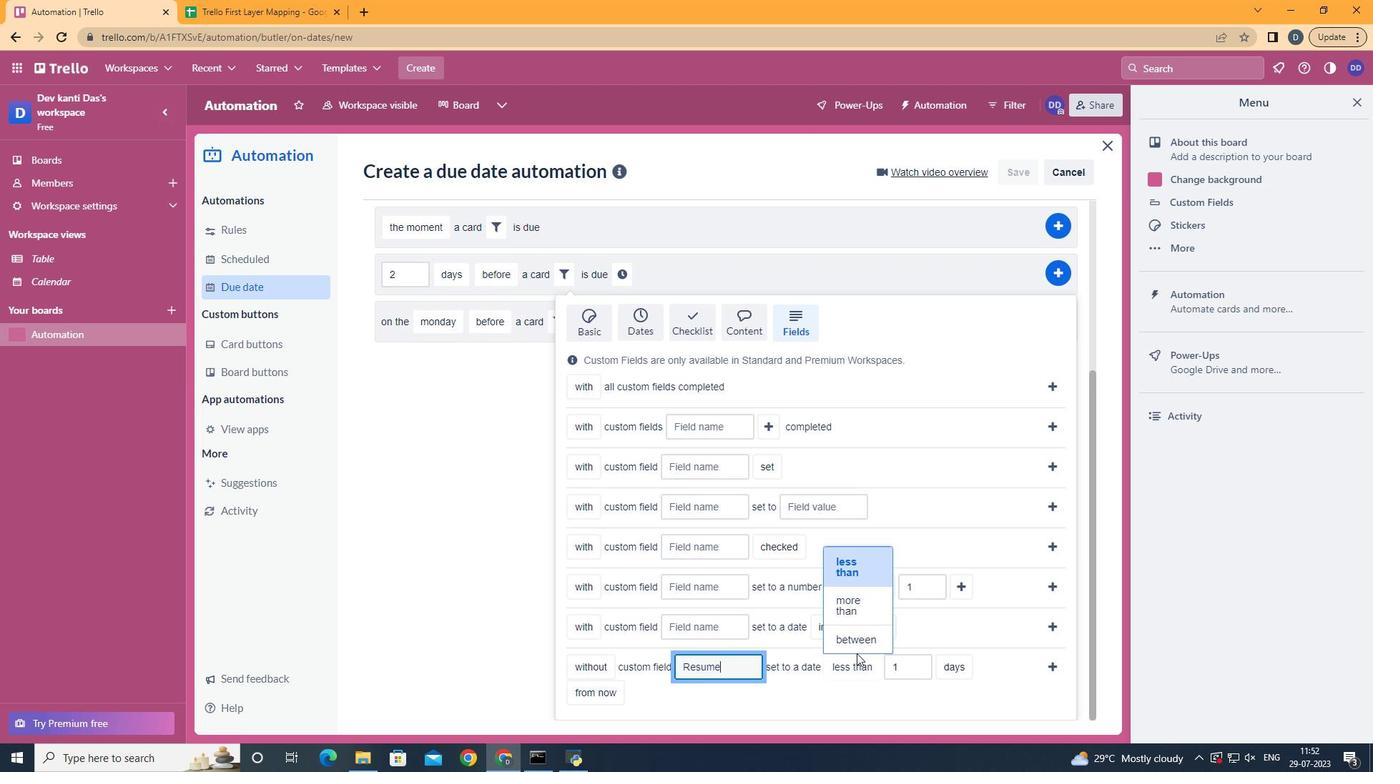 
Action: Mouse pressed left at (862, 644)
Screenshot: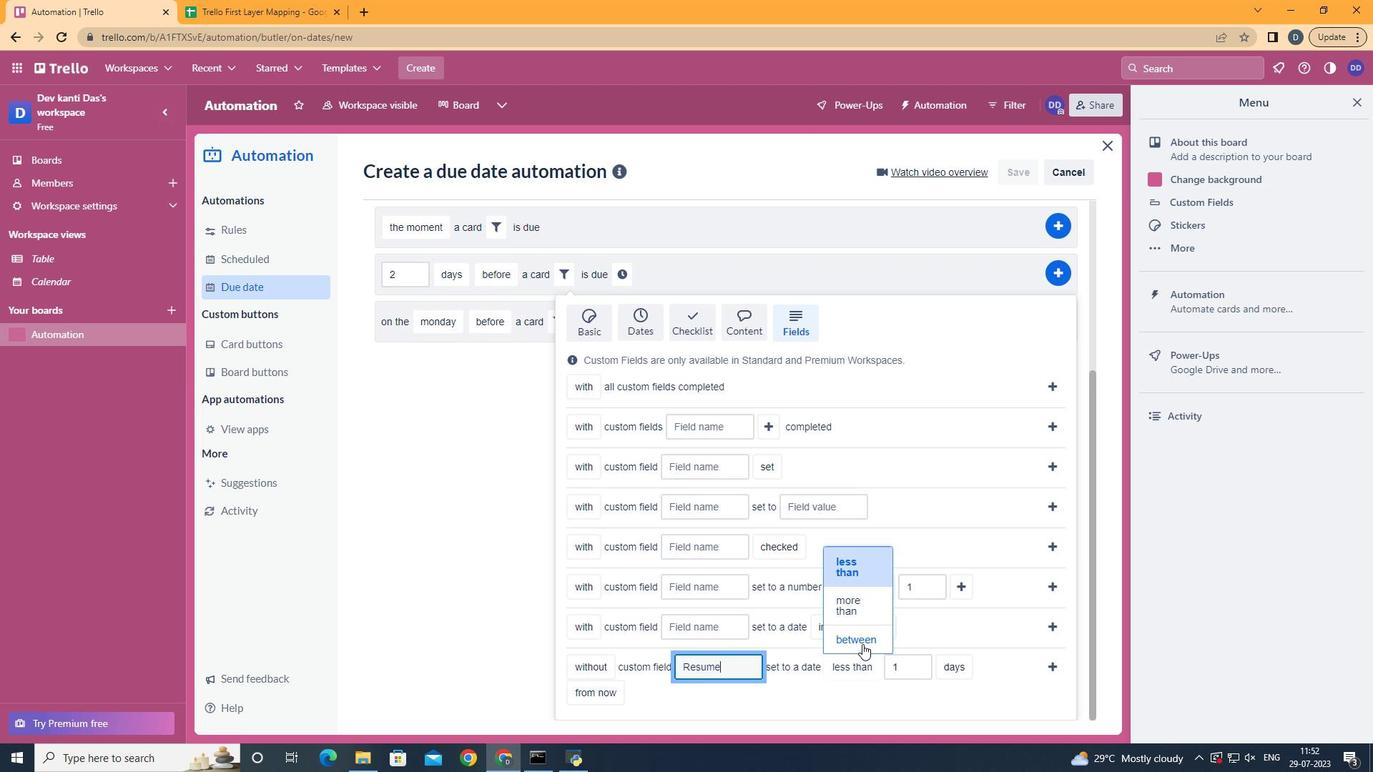 
Action: Mouse moved to (613, 641)
Screenshot: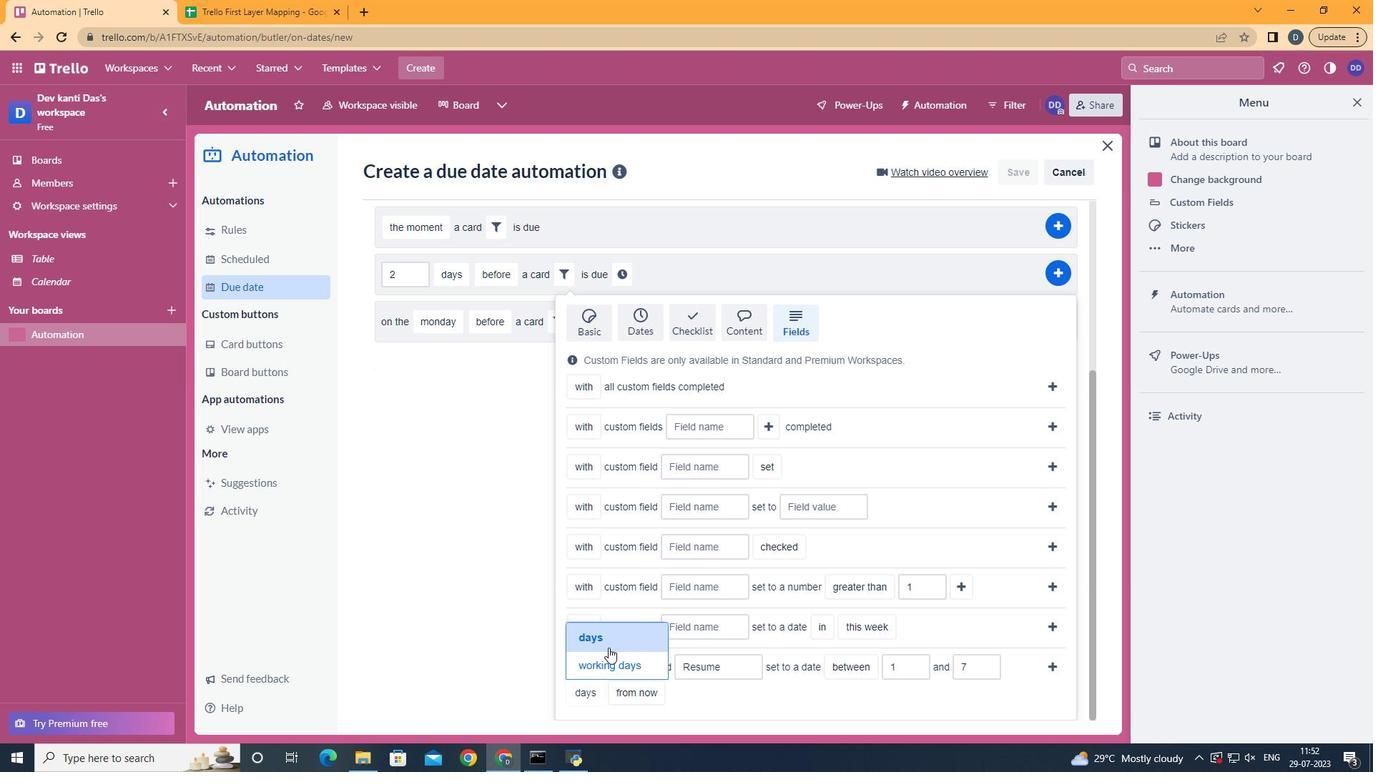 
Action: Mouse pressed left at (613, 641)
Screenshot: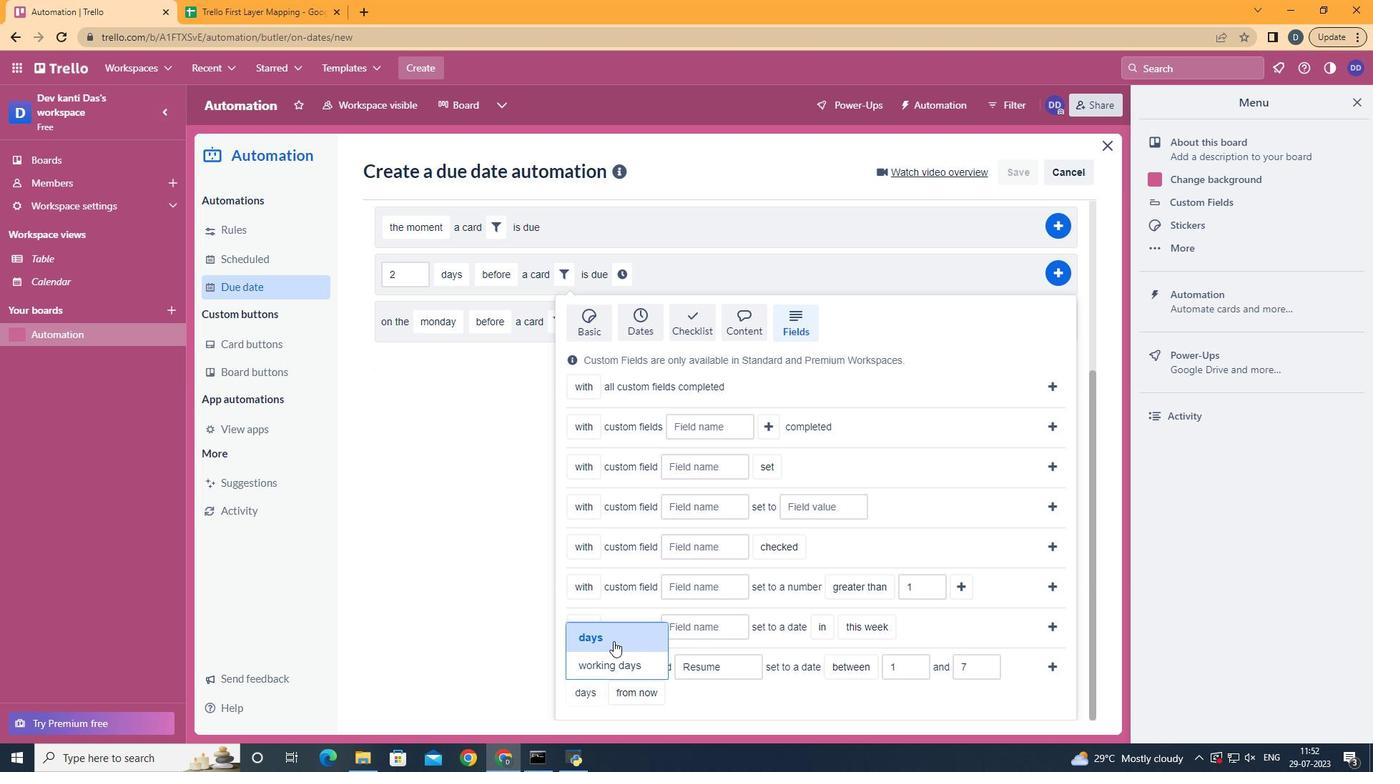 
Action: Mouse moved to (649, 667)
Screenshot: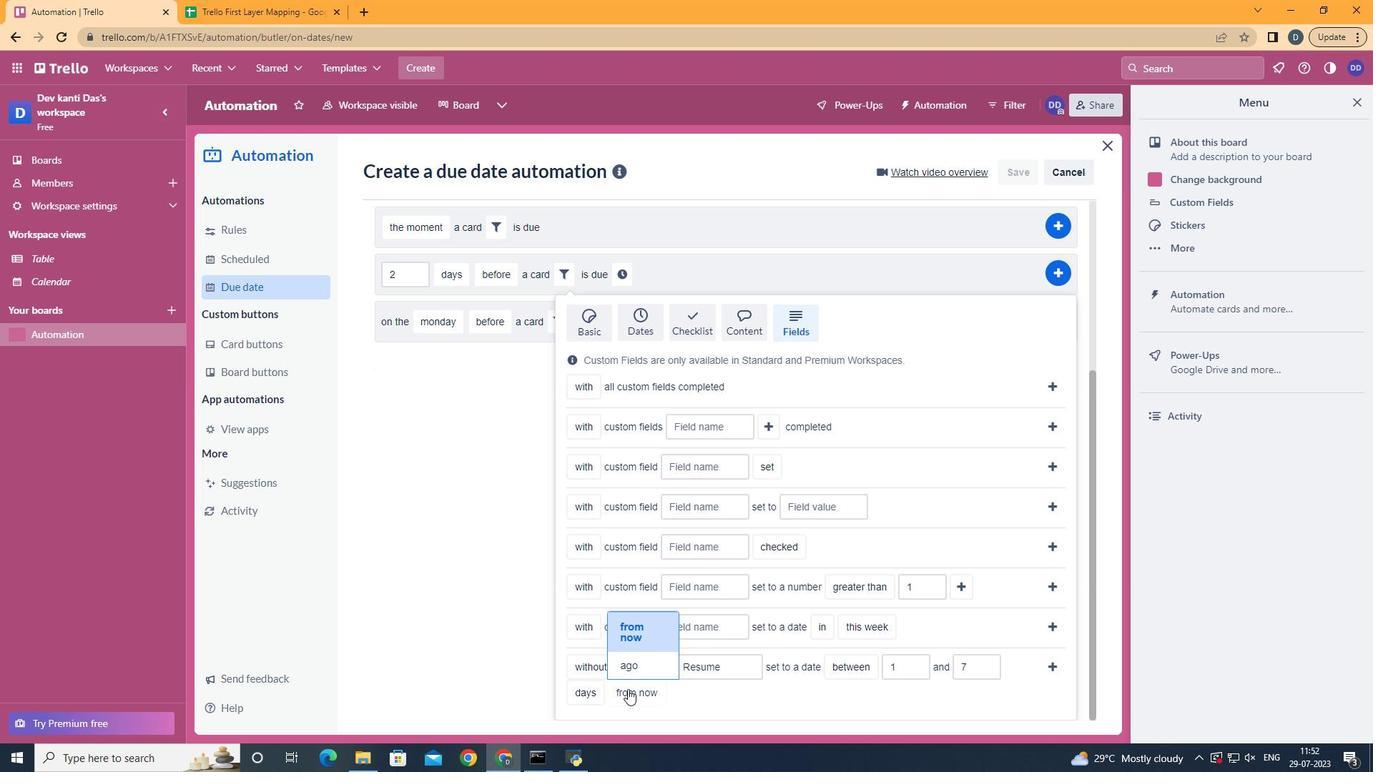 
Action: Mouse pressed left at (649, 667)
Screenshot: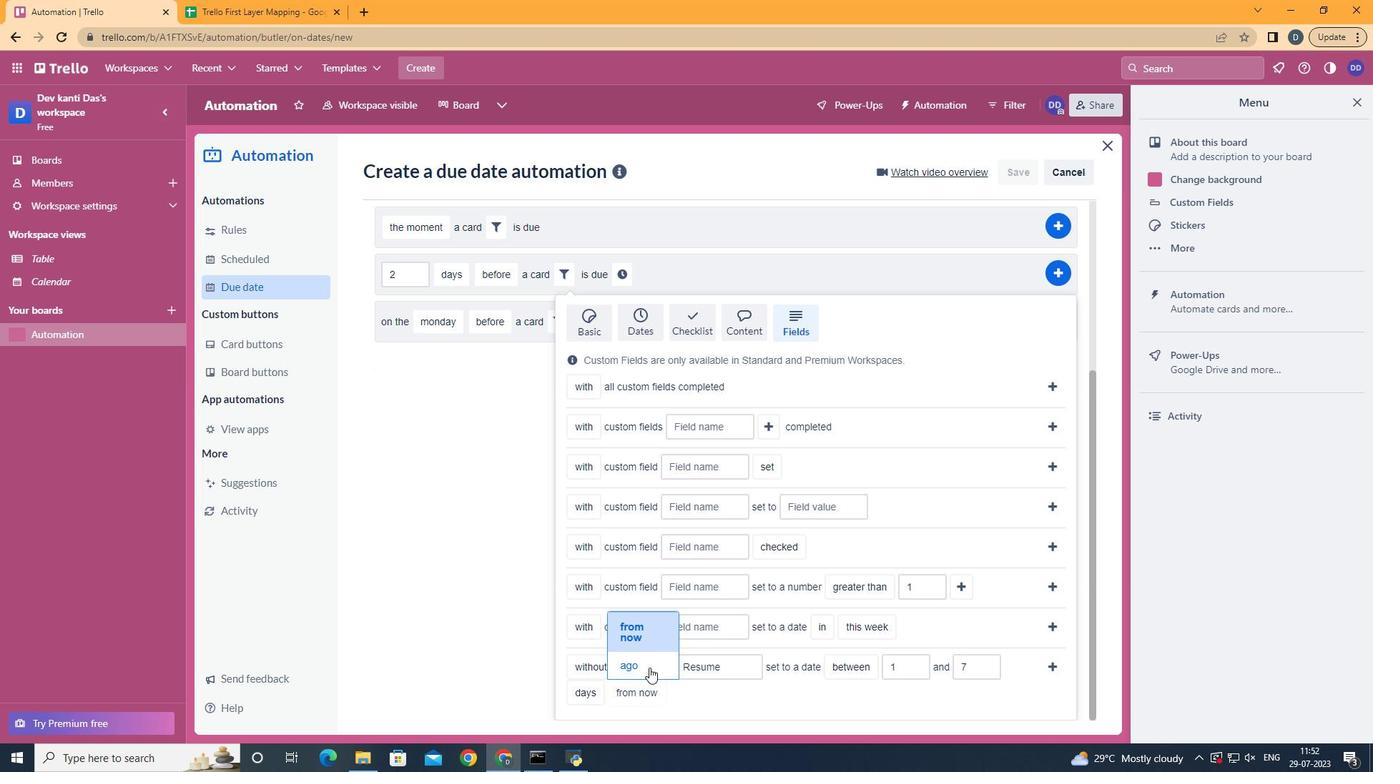 
Action: Mouse moved to (1049, 667)
Screenshot: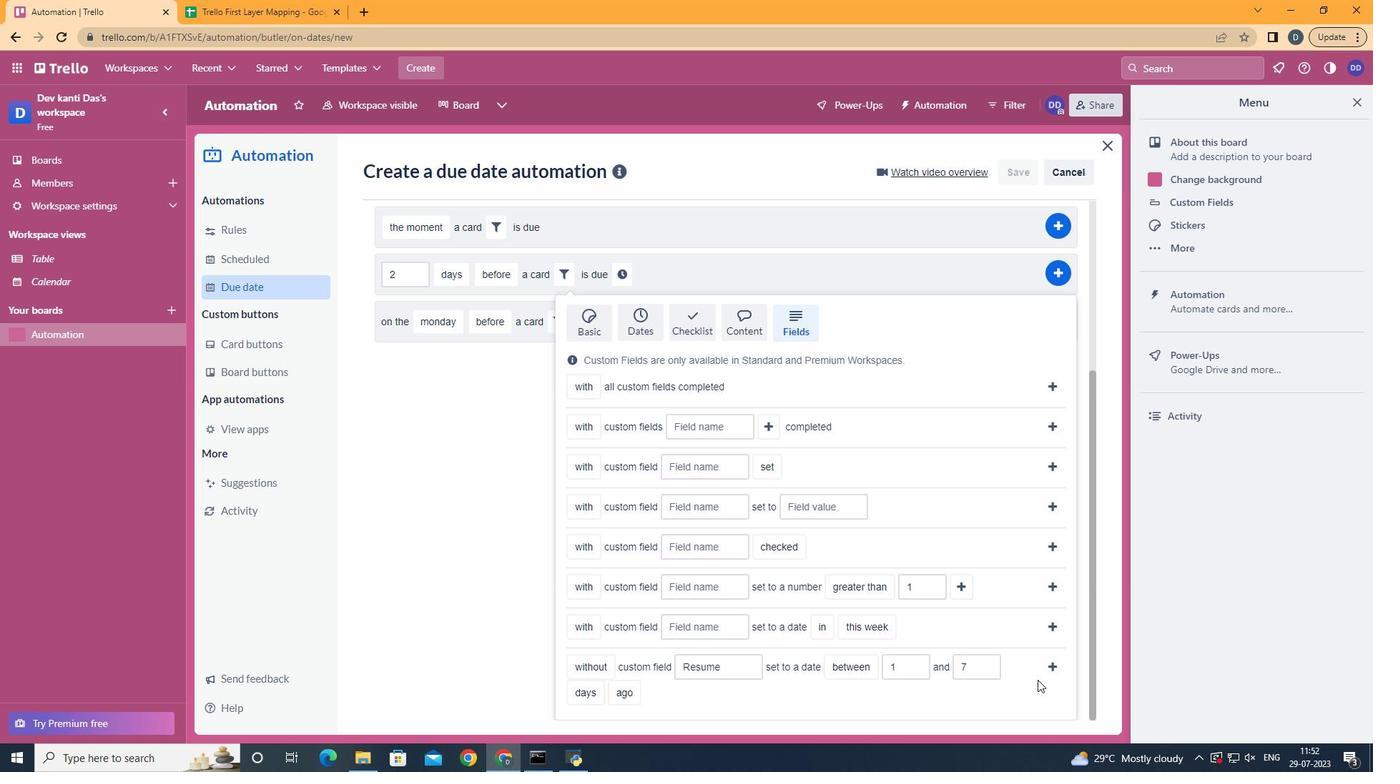 
Action: Mouse pressed left at (1049, 667)
Screenshot: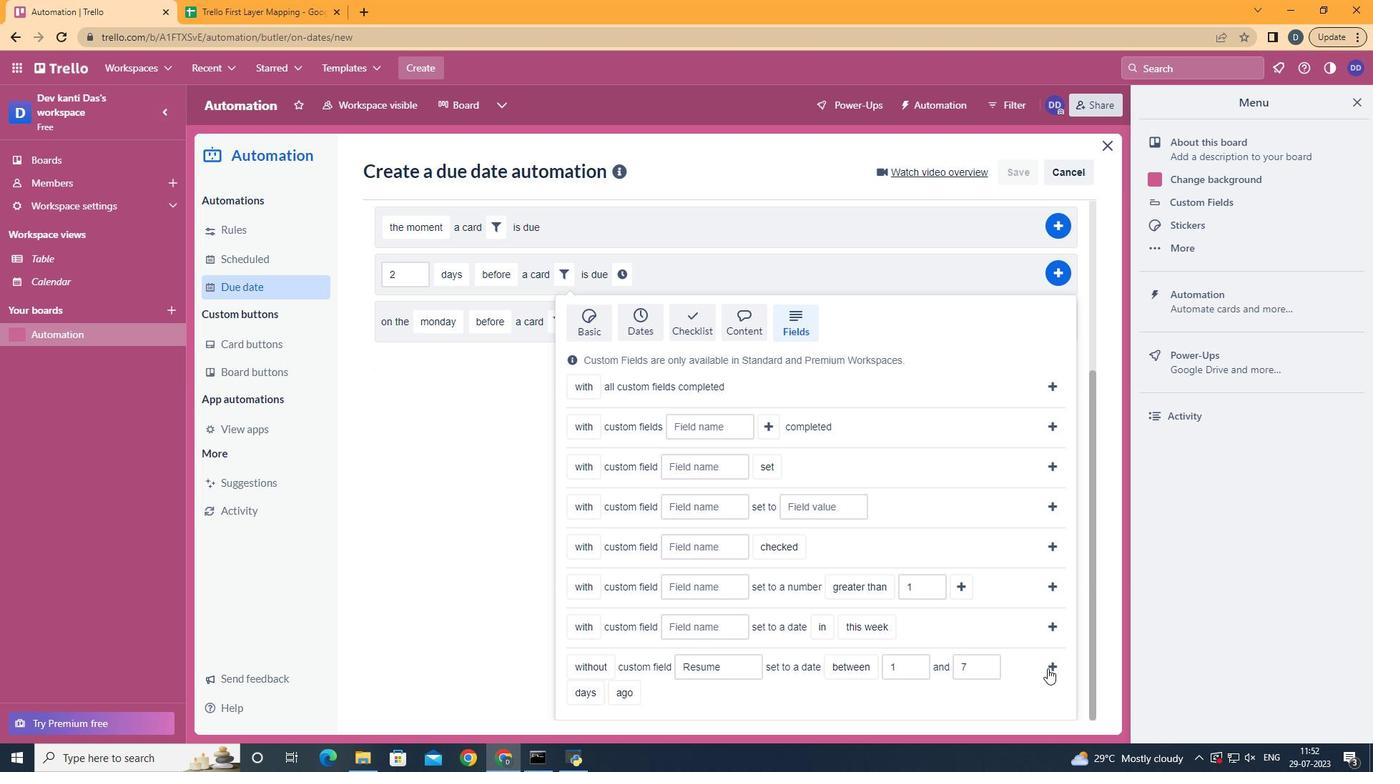 
Action: Mouse moved to (956, 525)
Screenshot: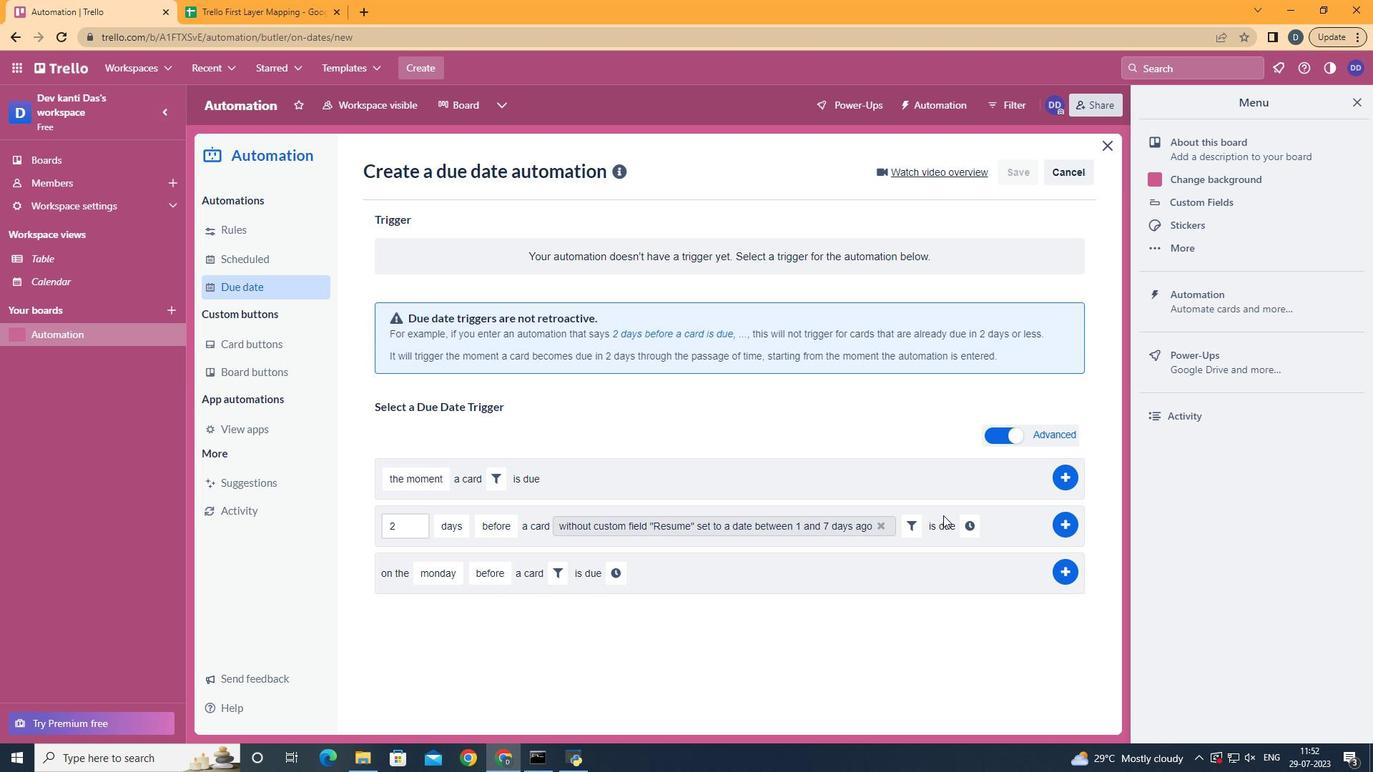 
Action: Mouse pressed left at (956, 525)
Screenshot: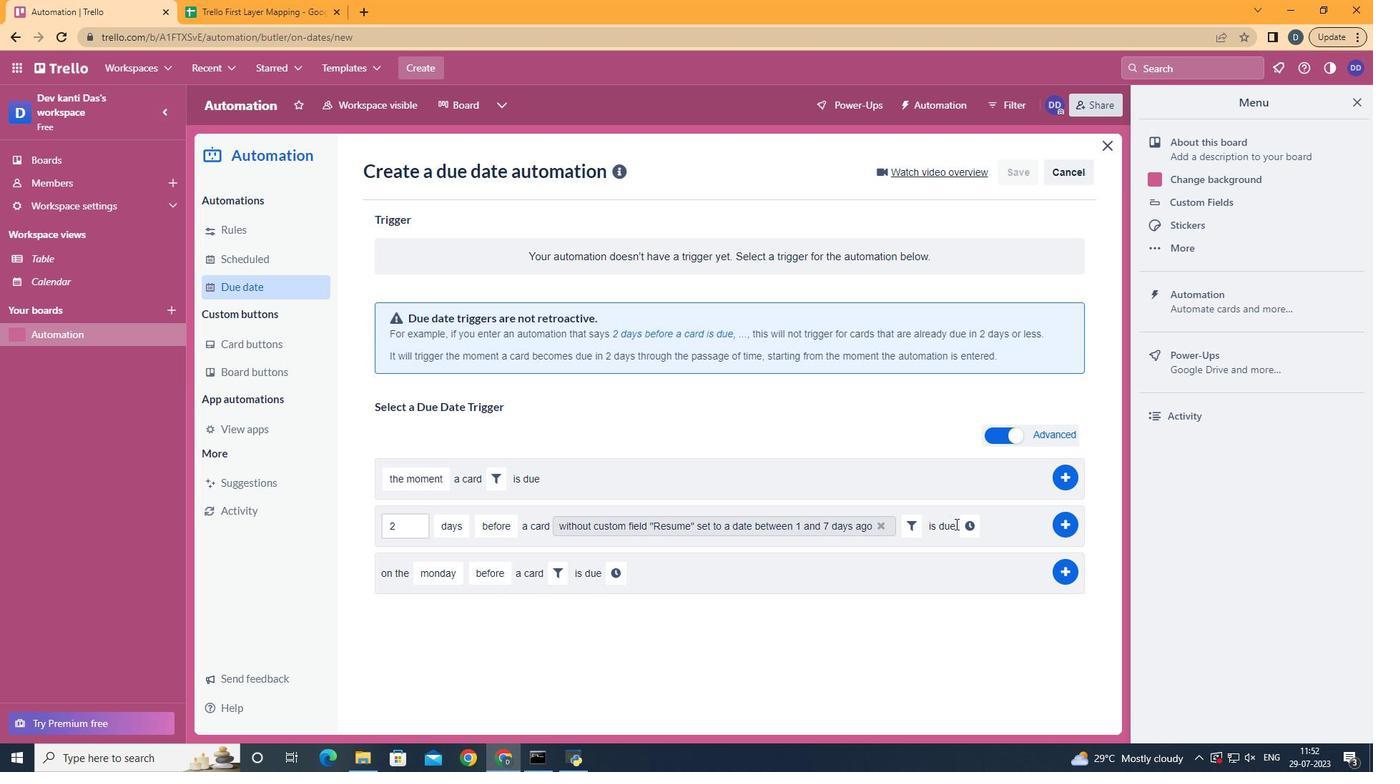 
Action: Mouse moved to (966, 525)
Screenshot: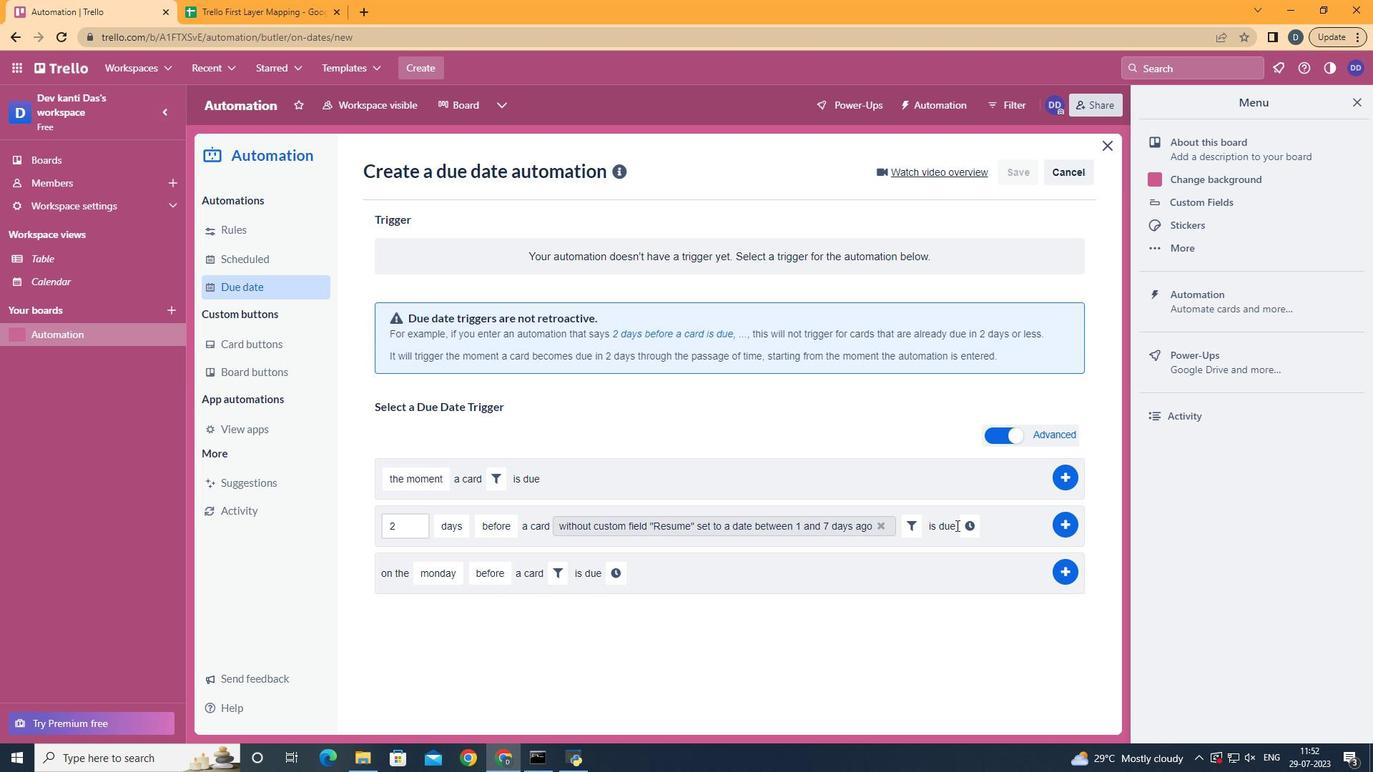 
Action: Mouse pressed left at (966, 525)
Screenshot: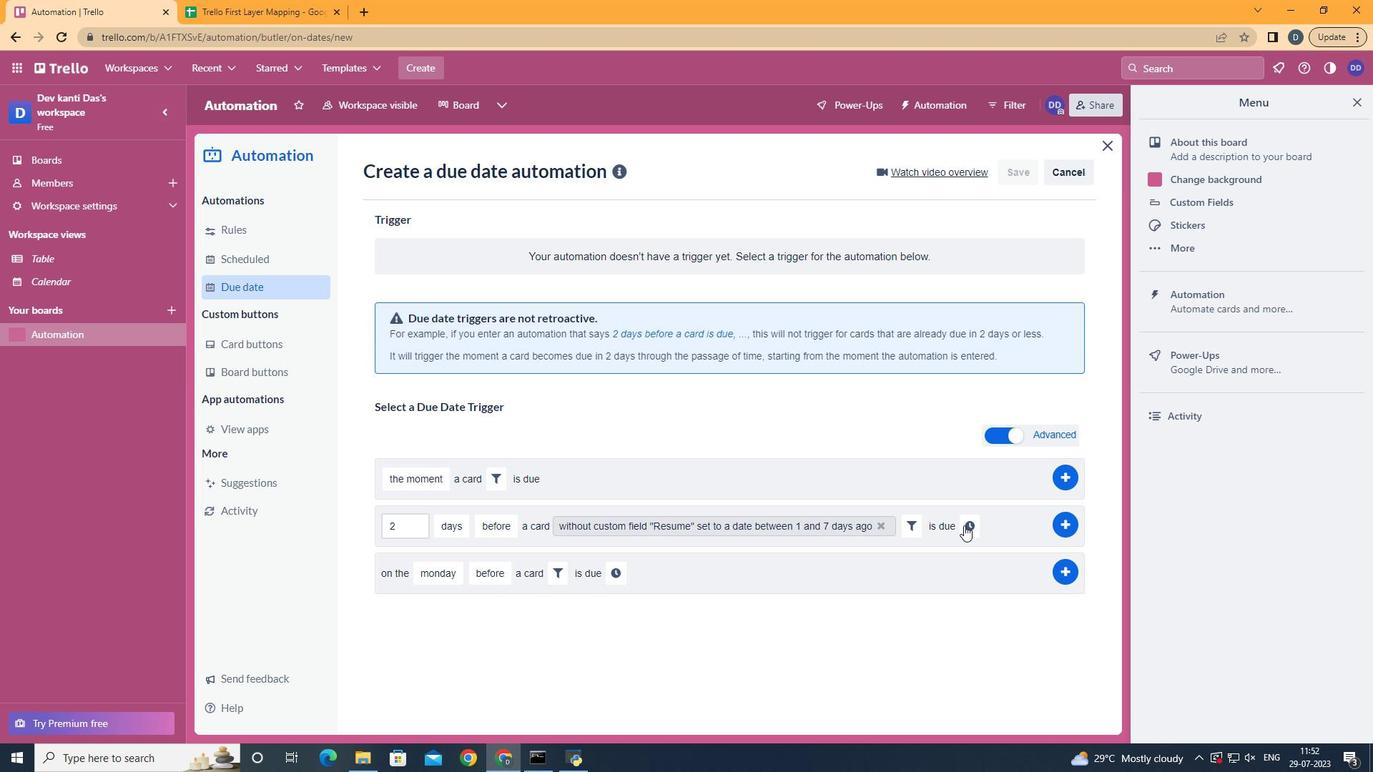 
Action: Mouse moved to (499, 558)
Screenshot: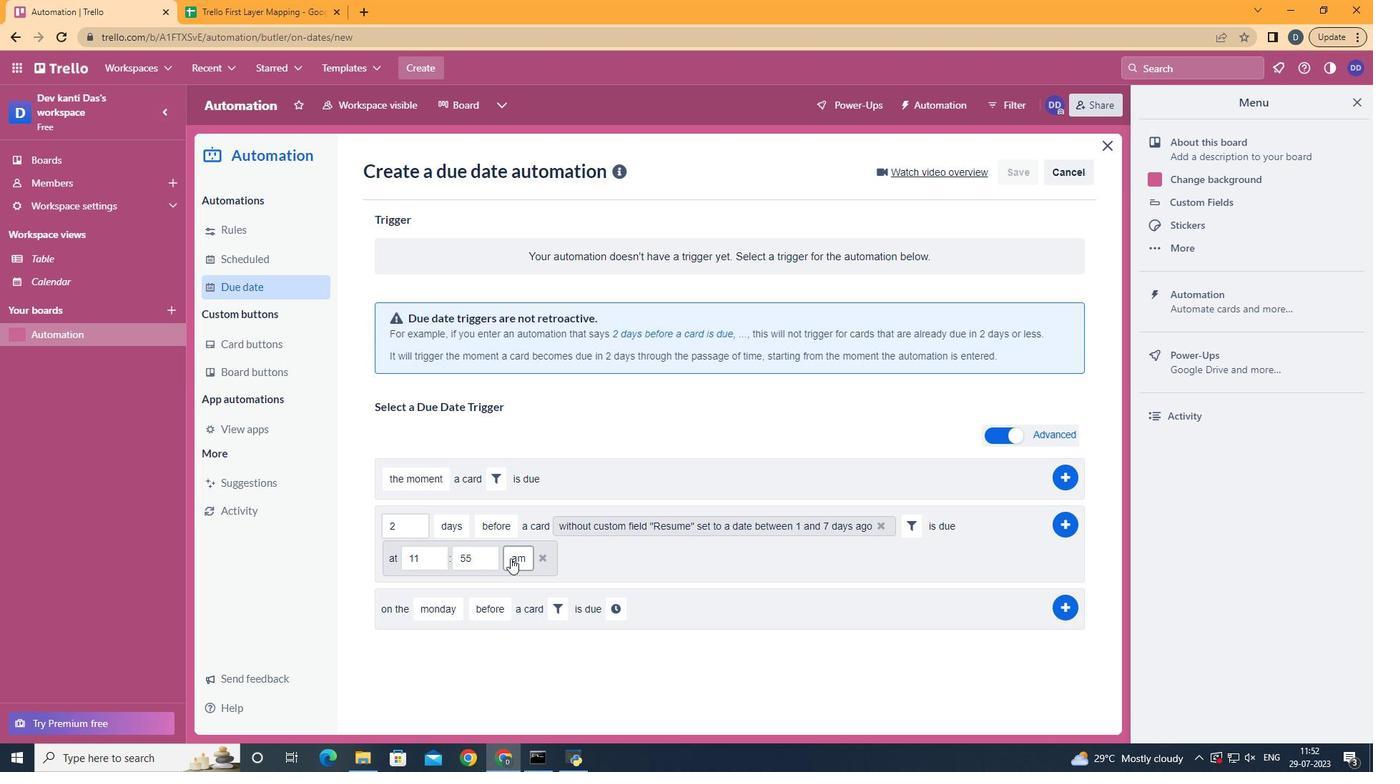 
Action: Mouse pressed left at (499, 558)
Screenshot: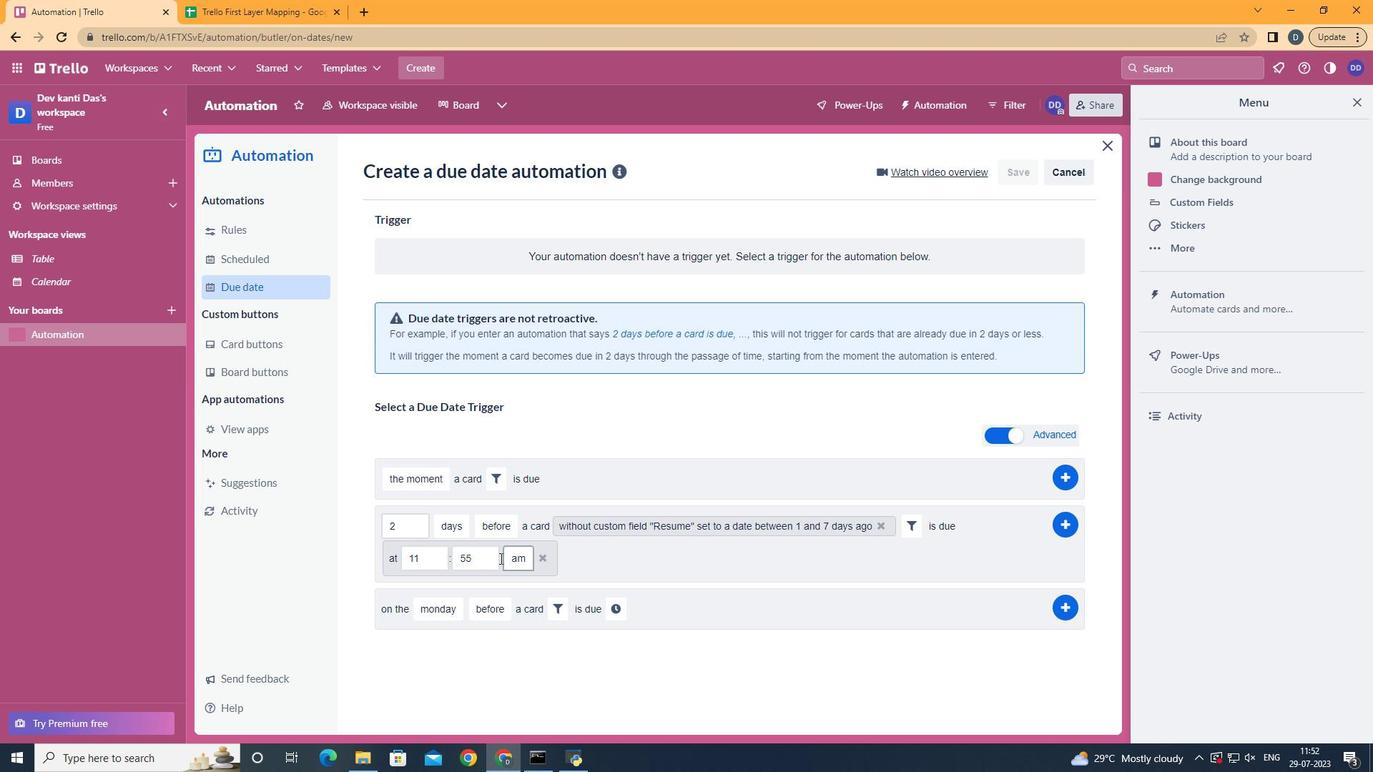 
Action: Key pressed <Key.backspace><Key.backspace>00
Screenshot: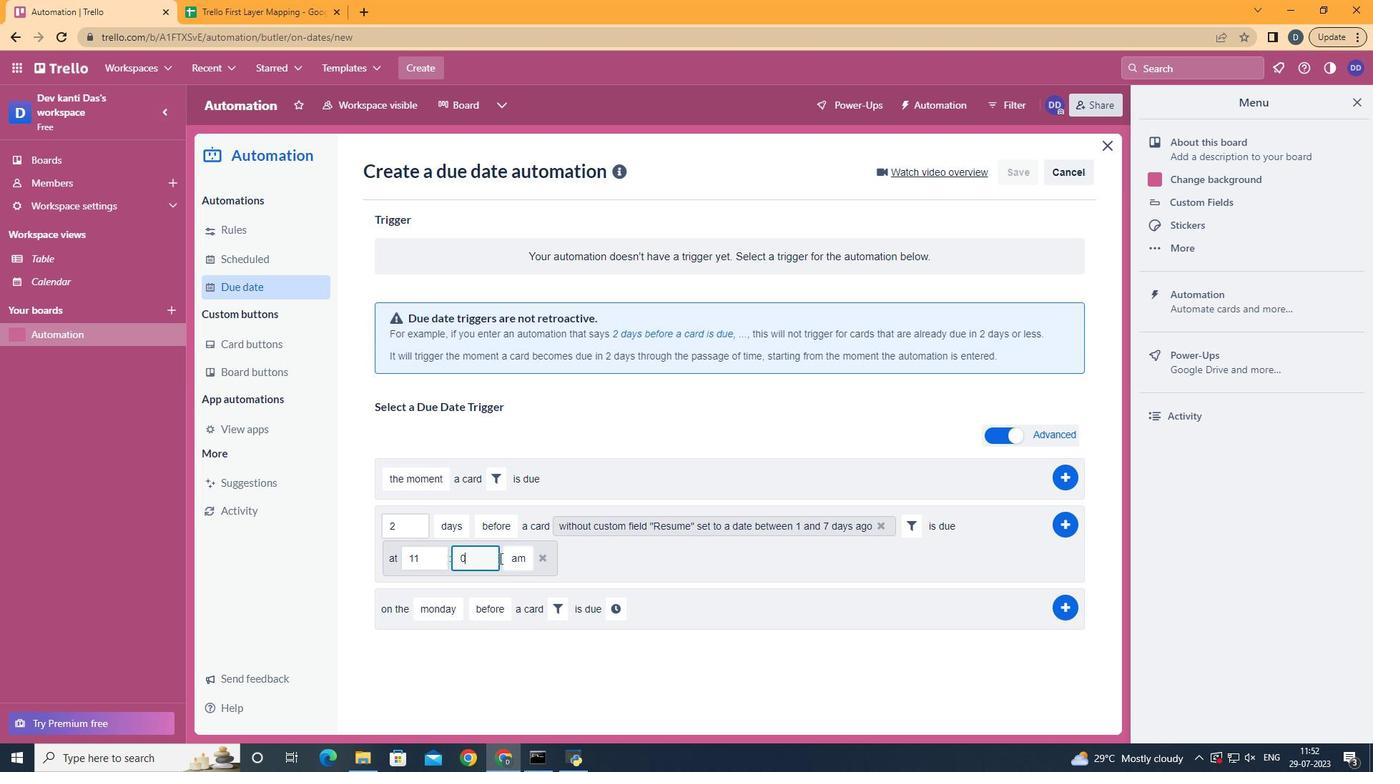
Action: Mouse moved to (521, 587)
Screenshot: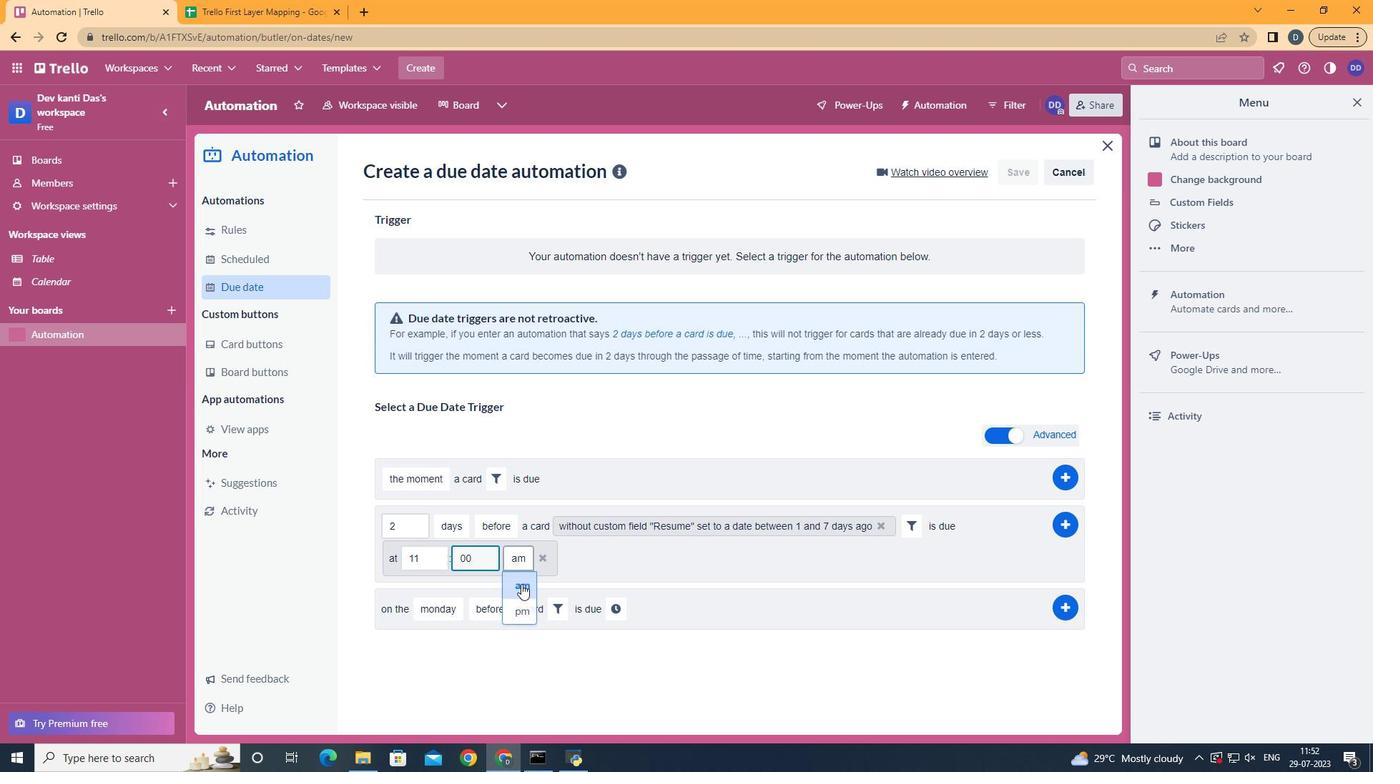 
Action: Mouse pressed left at (521, 587)
Screenshot: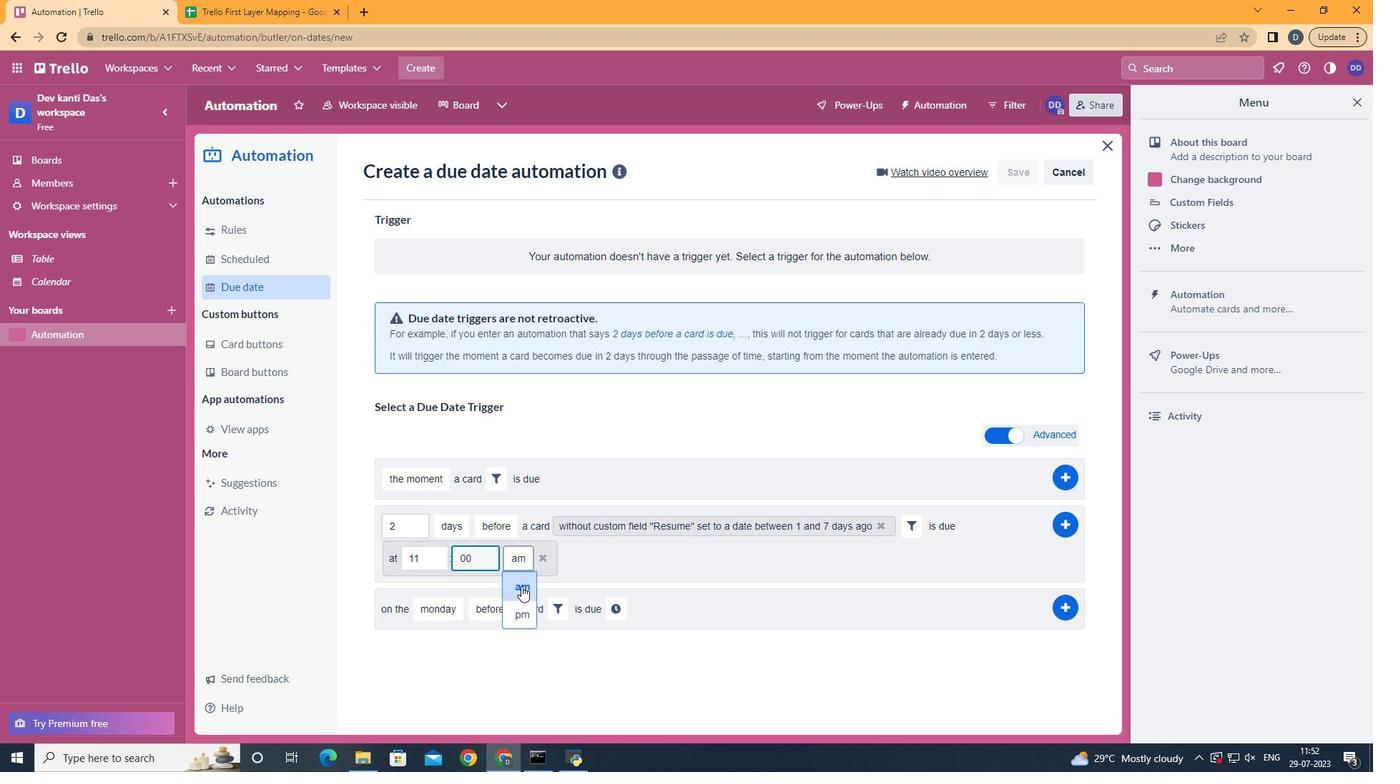 
